 Task: Assign in the project BackTech the issue 'Develop a new tool for automated testing of web application database performance and scalability' to the sprint 'Feature Testing Sprint'. Assign in the project BackTech the issue 'Upgrade the content management and versioning mechanisms of a web application to improve content management and version control' to the sprint 'Feature Testing Sprint'. Assign in the project BackTech the issue 'Create a new online platform for online meditation and mindfulness courses with advanced guided meditation and stress reduction features.' to the sprint 'Feature Testing Sprint'. Assign in the project BackTech the issue 'Implement a new cloud-based asset management system for a company with advanced asset tracking and maintenance features' to the sprint 'Feature Testing Sprint'
Action: Mouse moved to (221, 68)
Screenshot: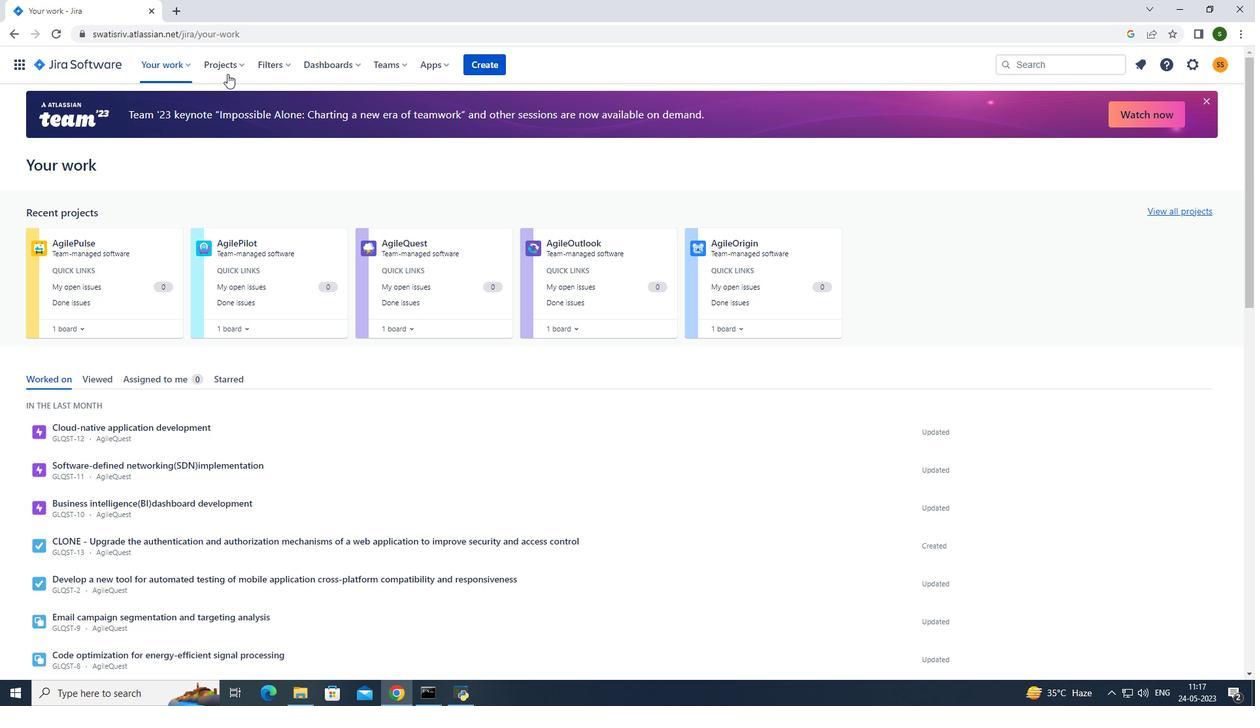 
Action: Mouse pressed left at (221, 68)
Screenshot: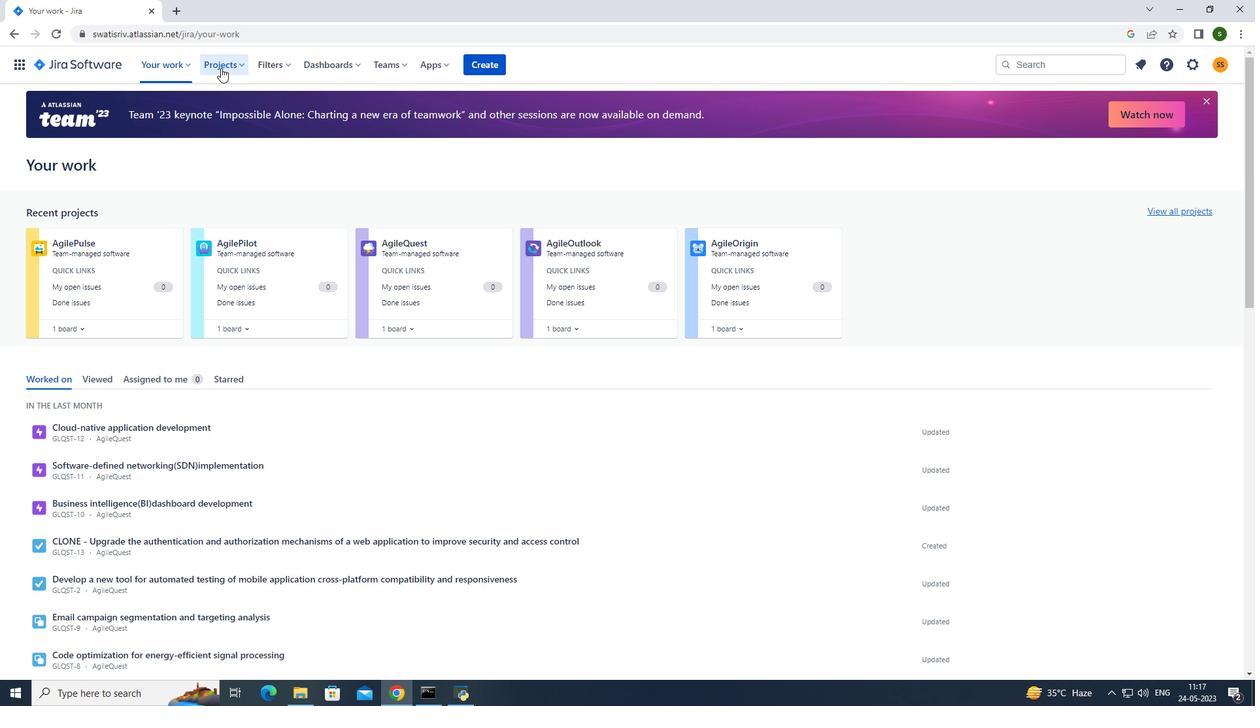 
Action: Mouse moved to (268, 116)
Screenshot: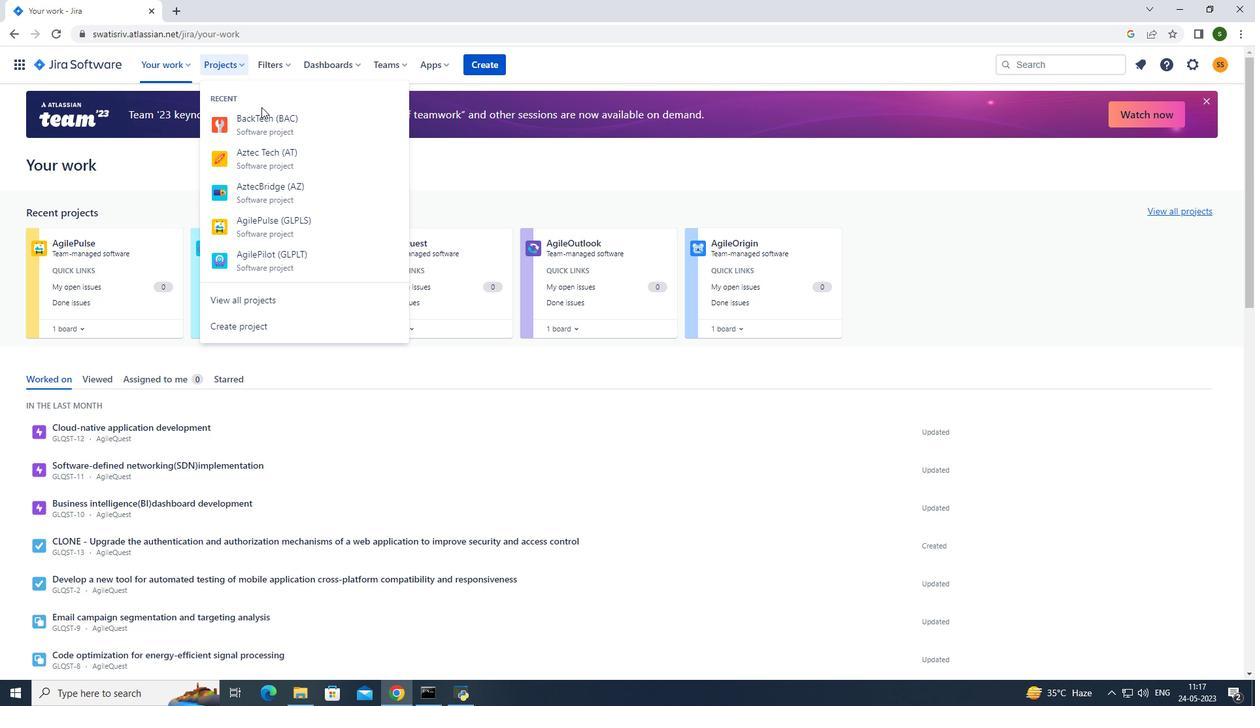 
Action: Mouse pressed left at (268, 116)
Screenshot: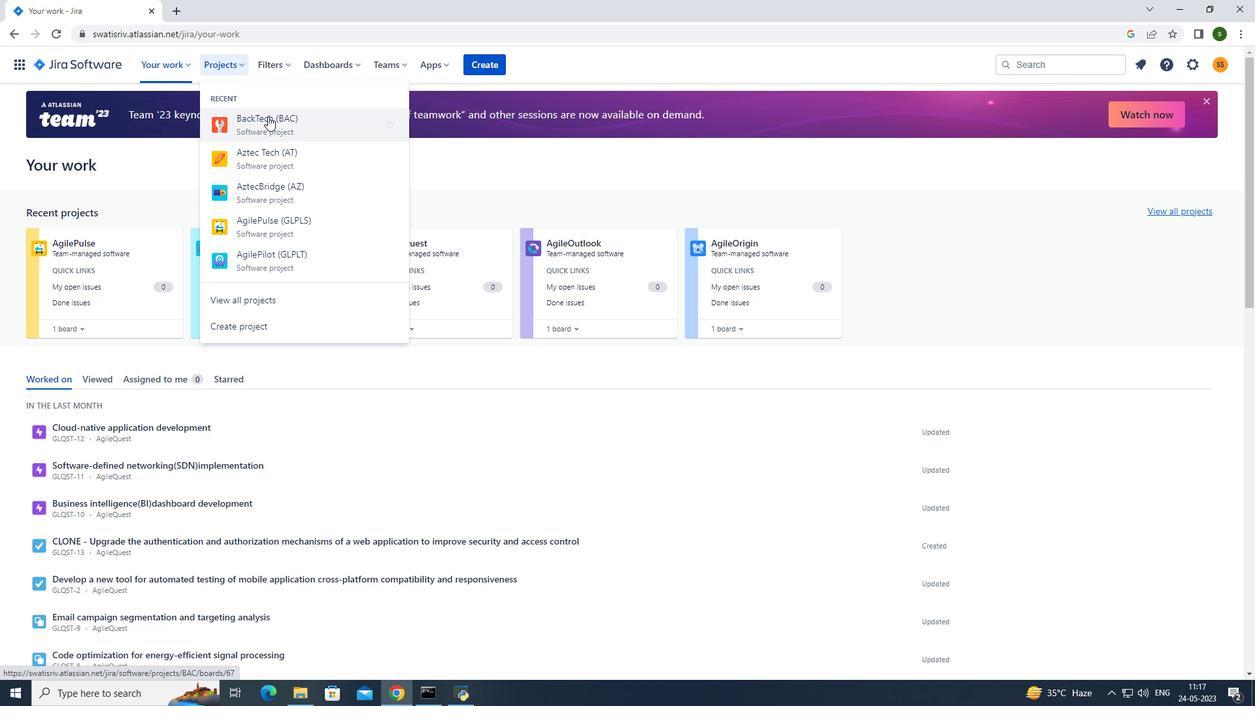 
Action: Mouse moved to (284, 446)
Screenshot: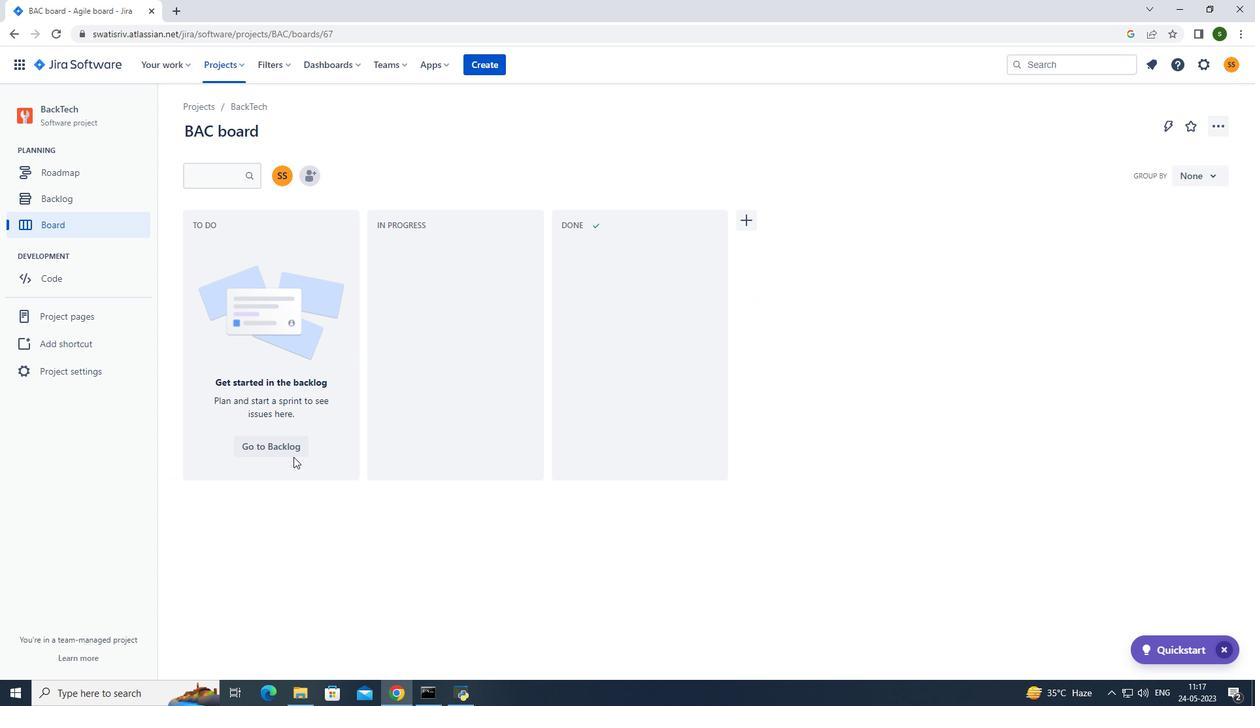 
Action: Mouse pressed left at (284, 446)
Screenshot: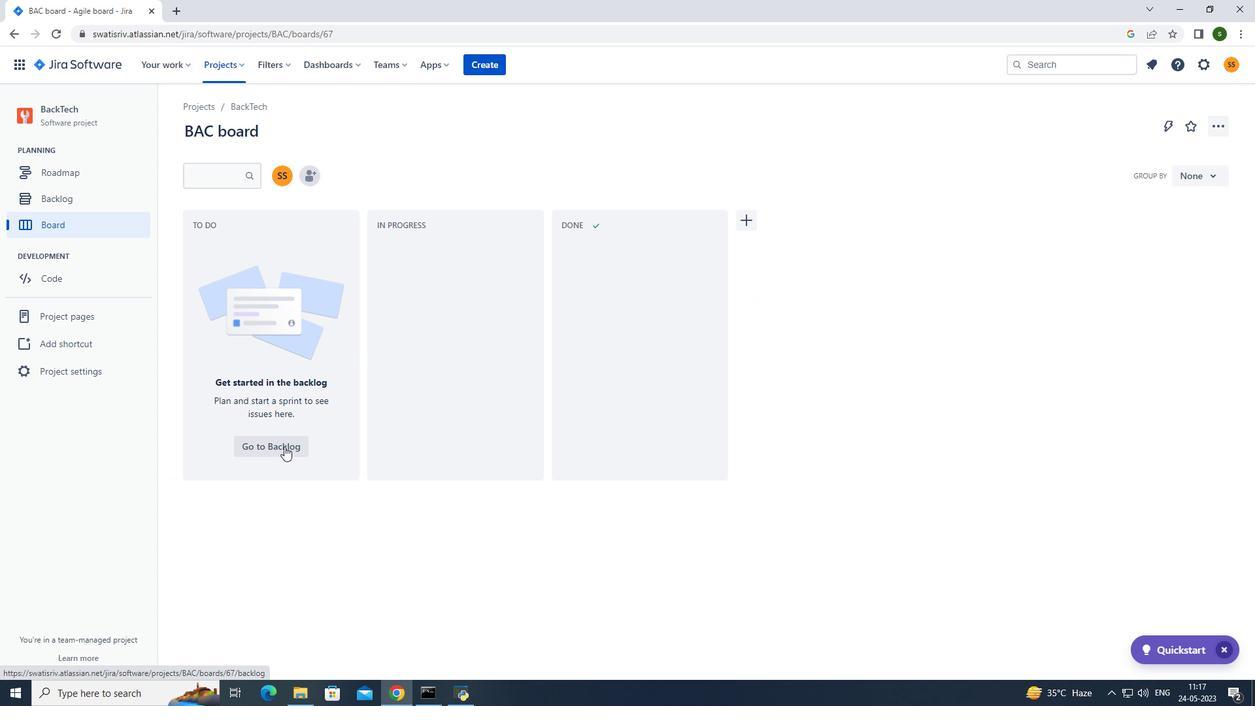 
Action: Mouse moved to (814, 453)
Screenshot: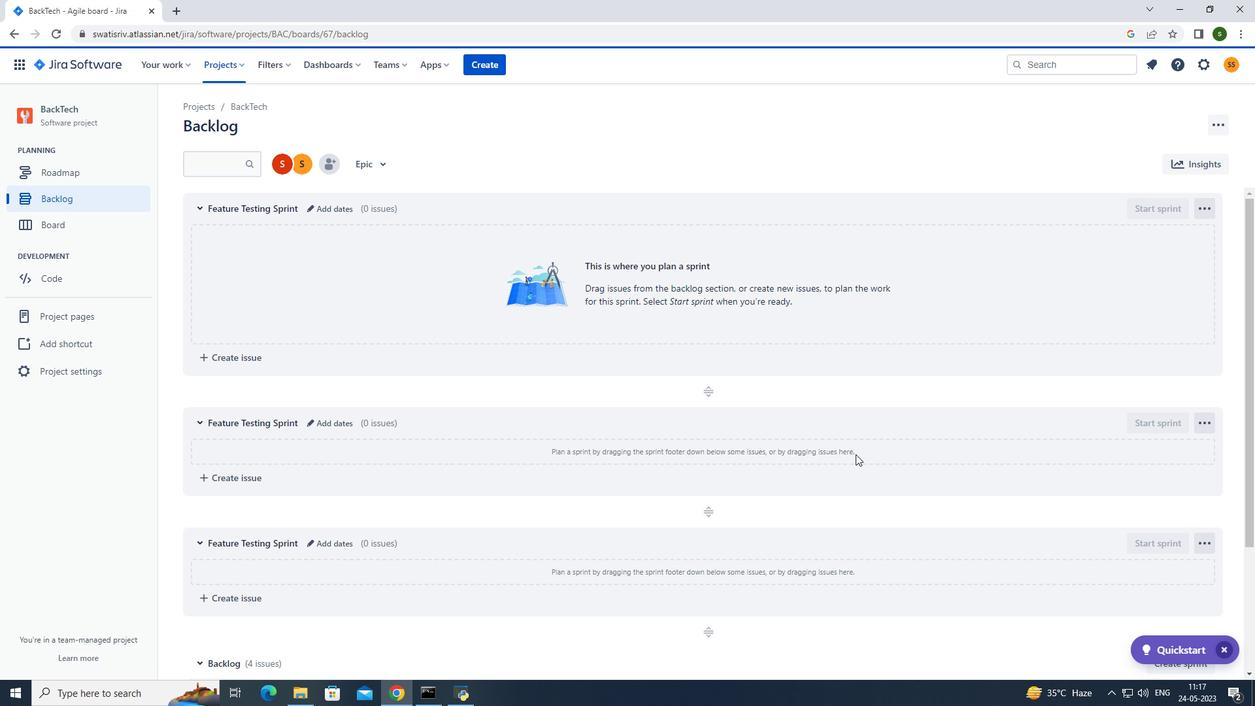 
Action: Mouse scrolled (814, 452) with delta (0, 0)
Screenshot: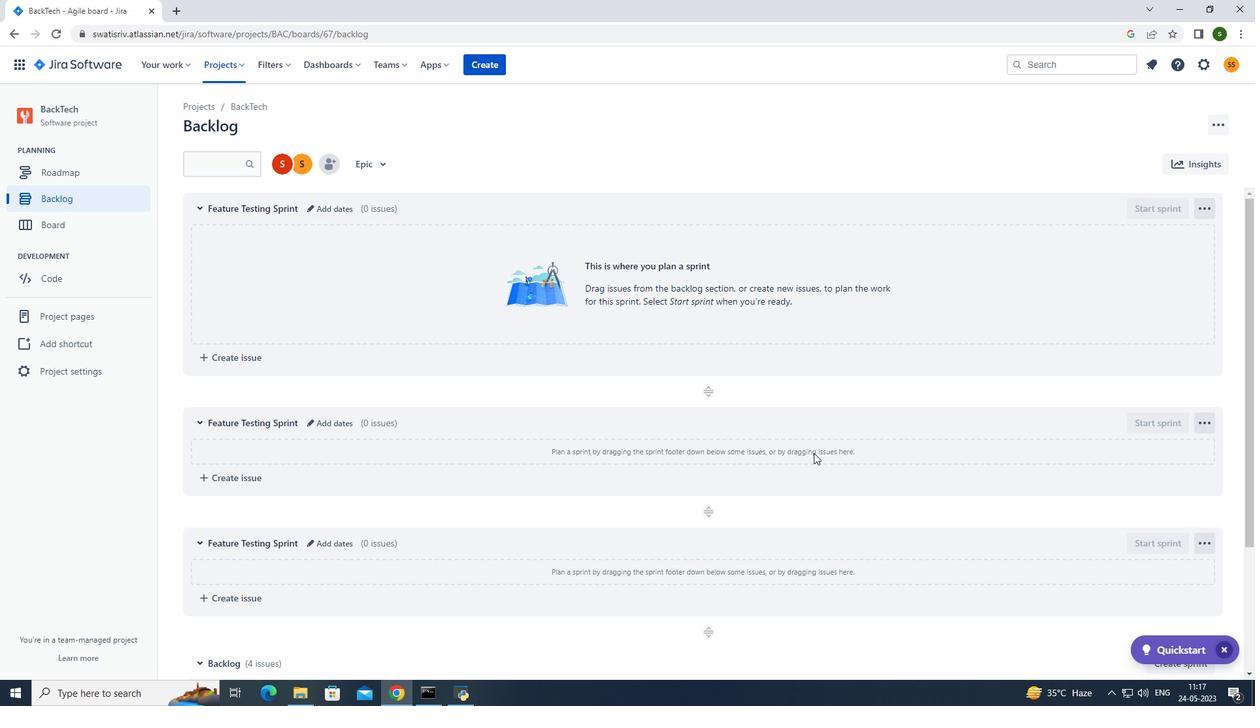 
Action: Mouse scrolled (814, 452) with delta (0, 0)
Screenshot: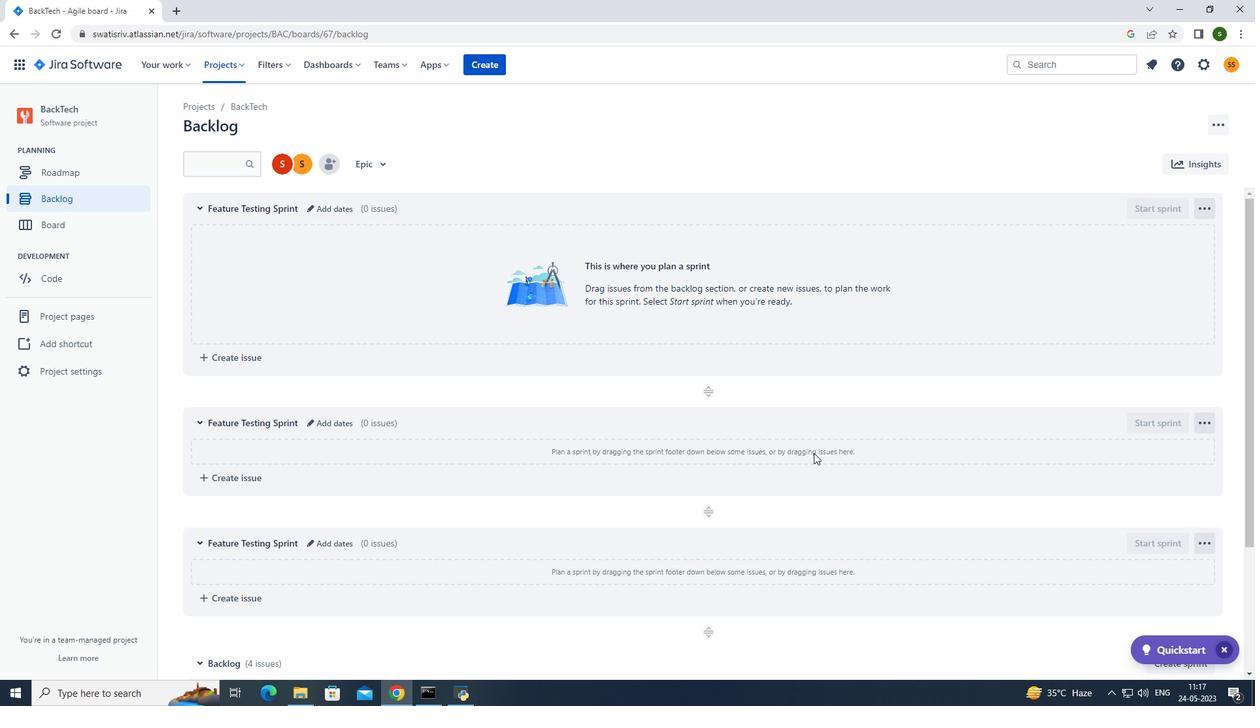 
Action: Mouse scrolled (814, 452) with delta (0, 0)
Screenshot: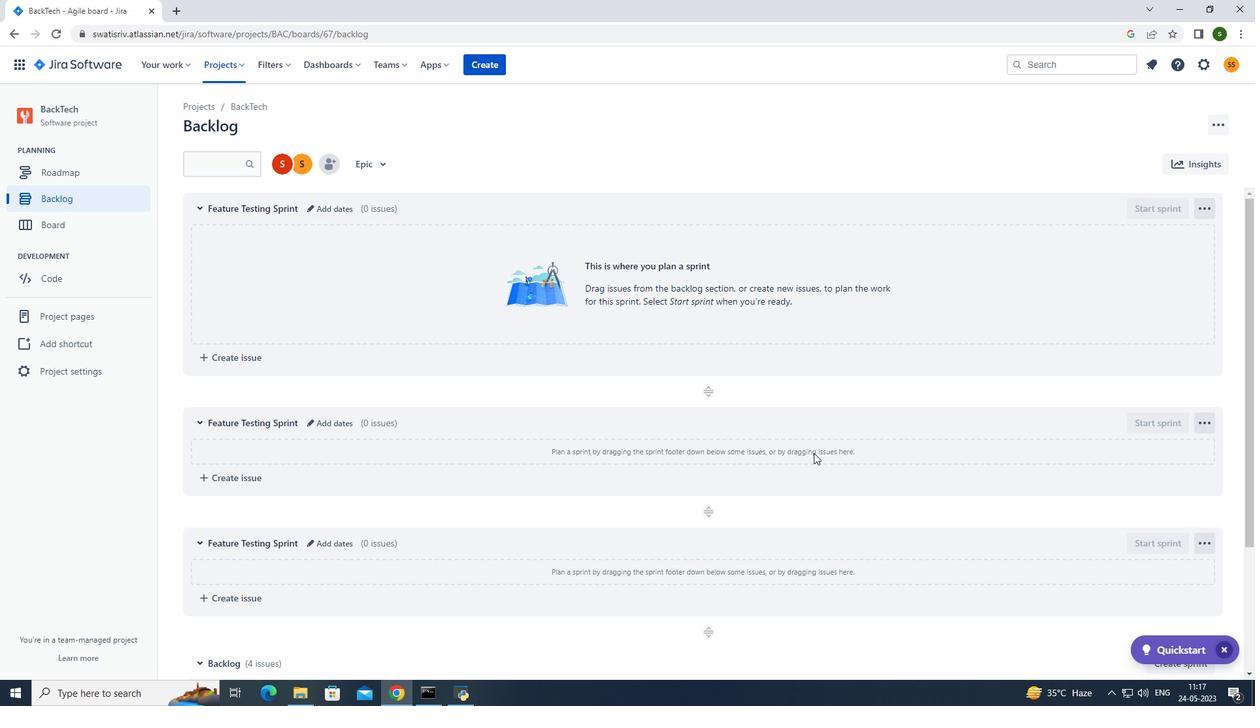 
Action: Mouse scrolled (814, 452) with delta (0, 0)
Screenshot: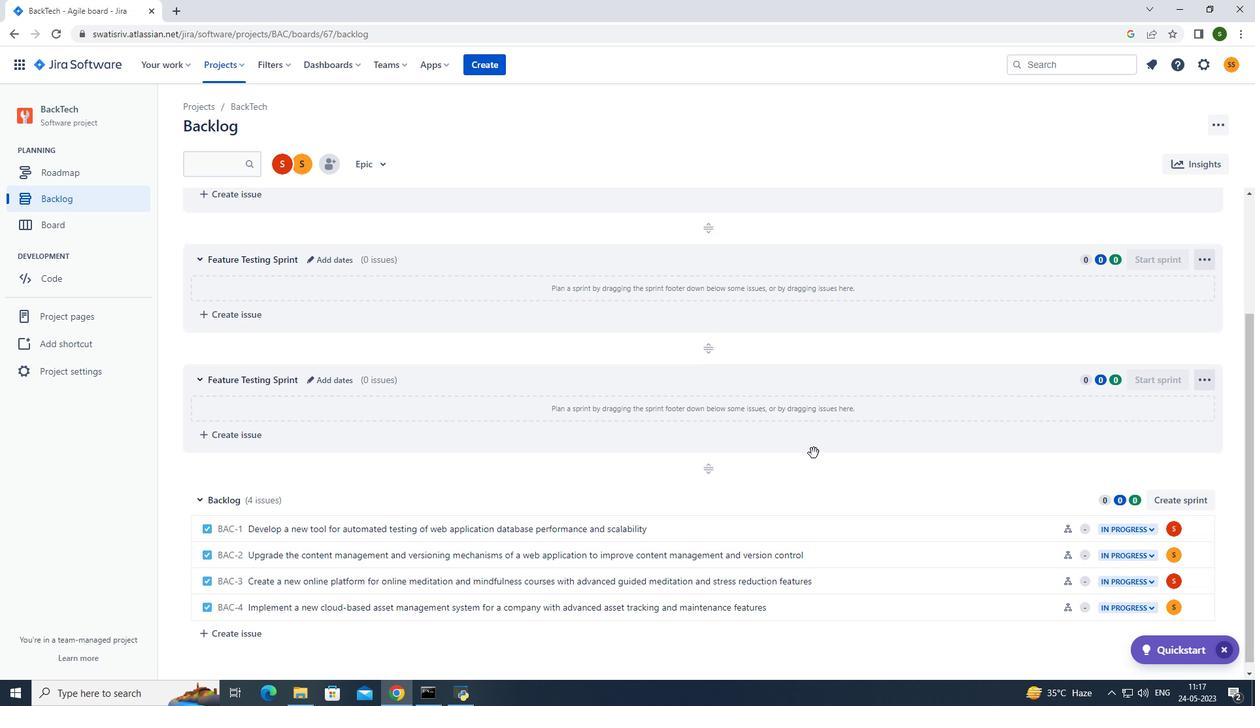 
Action: Mouse scrolled (814, 452) with delta (0, 0)
Screenshot: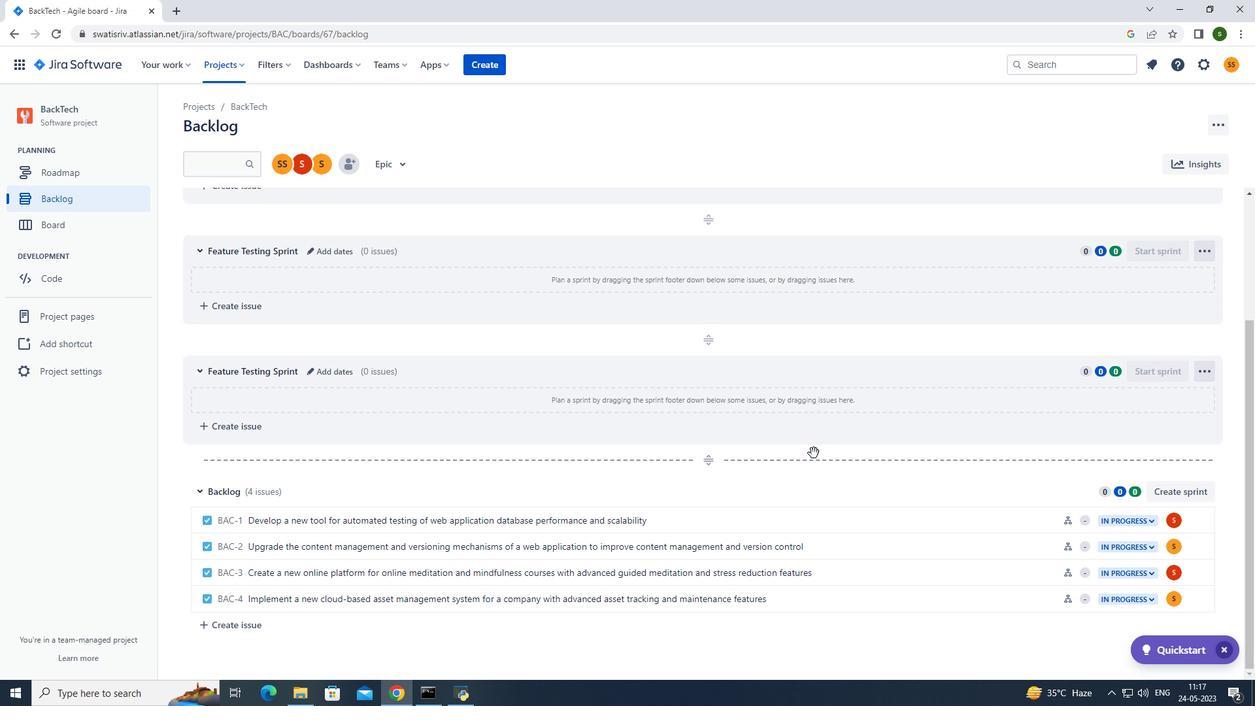 
Action: Mouse moved to (1194, 514)
Screenshot: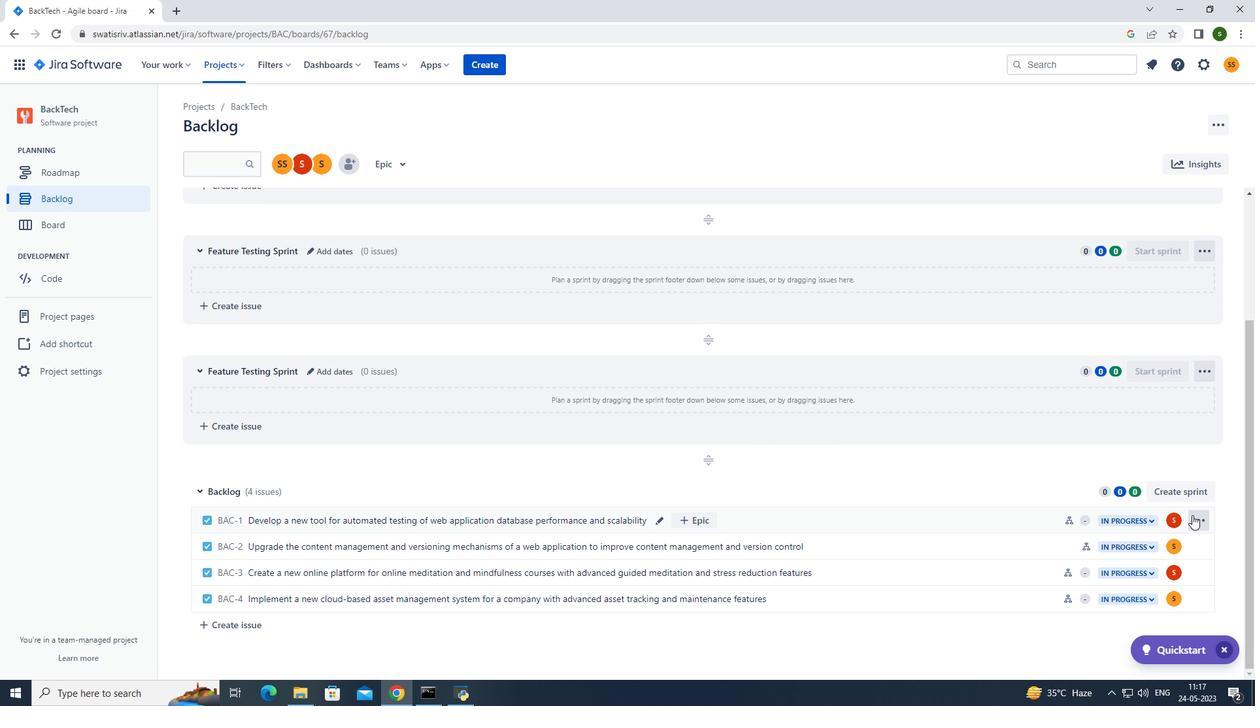 
Action: Mouse pressed left at (1194, 514)
Screenshot: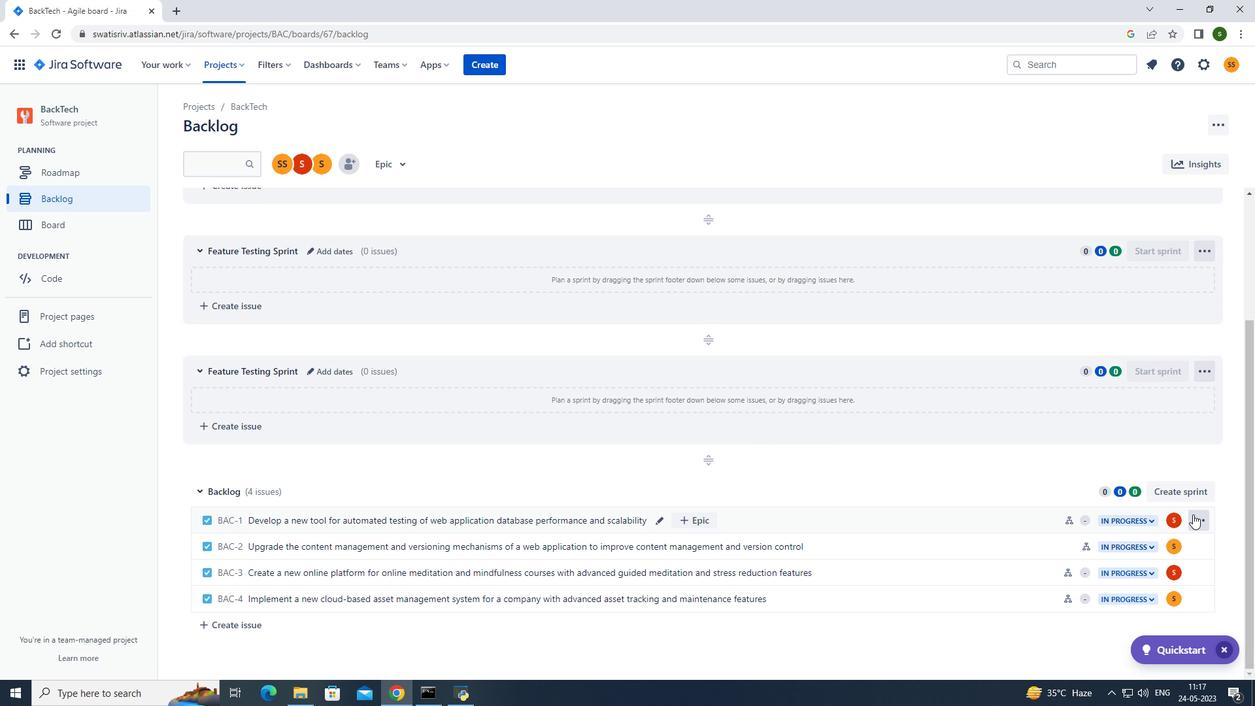 
Action: Mouse moved to (1150, 406)
Screenshot: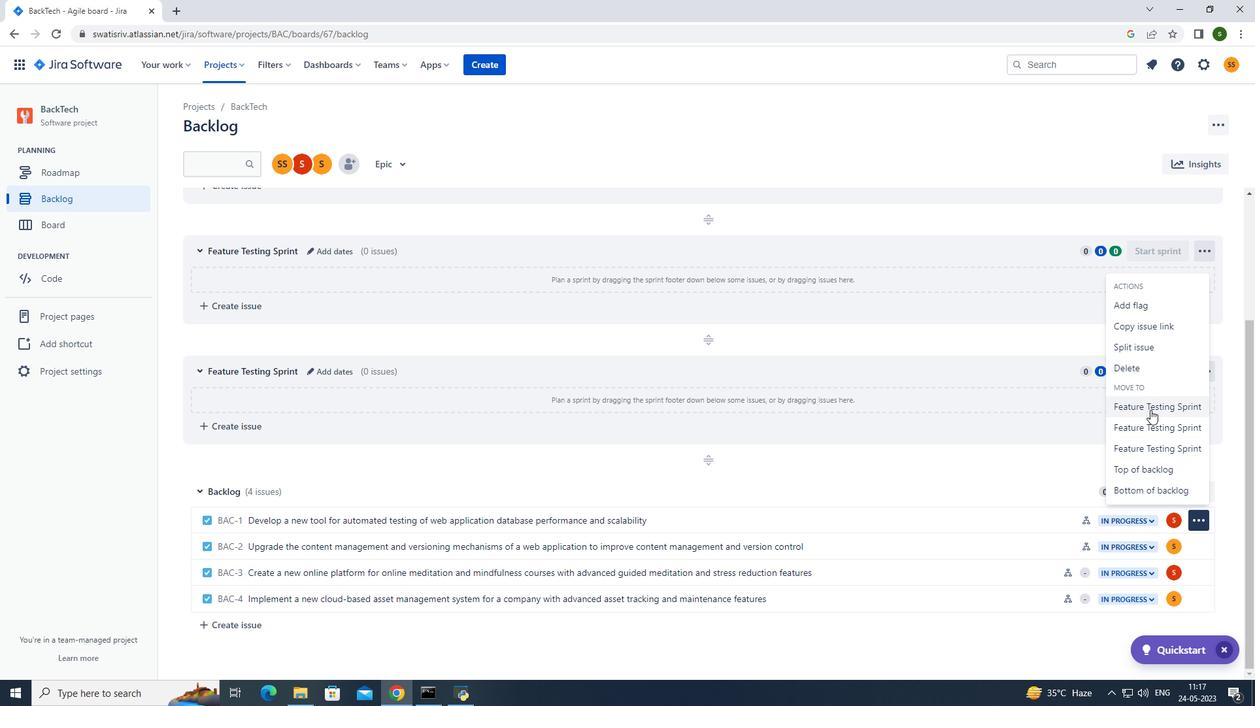 
Action: Mouse pressed left at (1150, 406)
Screenshot: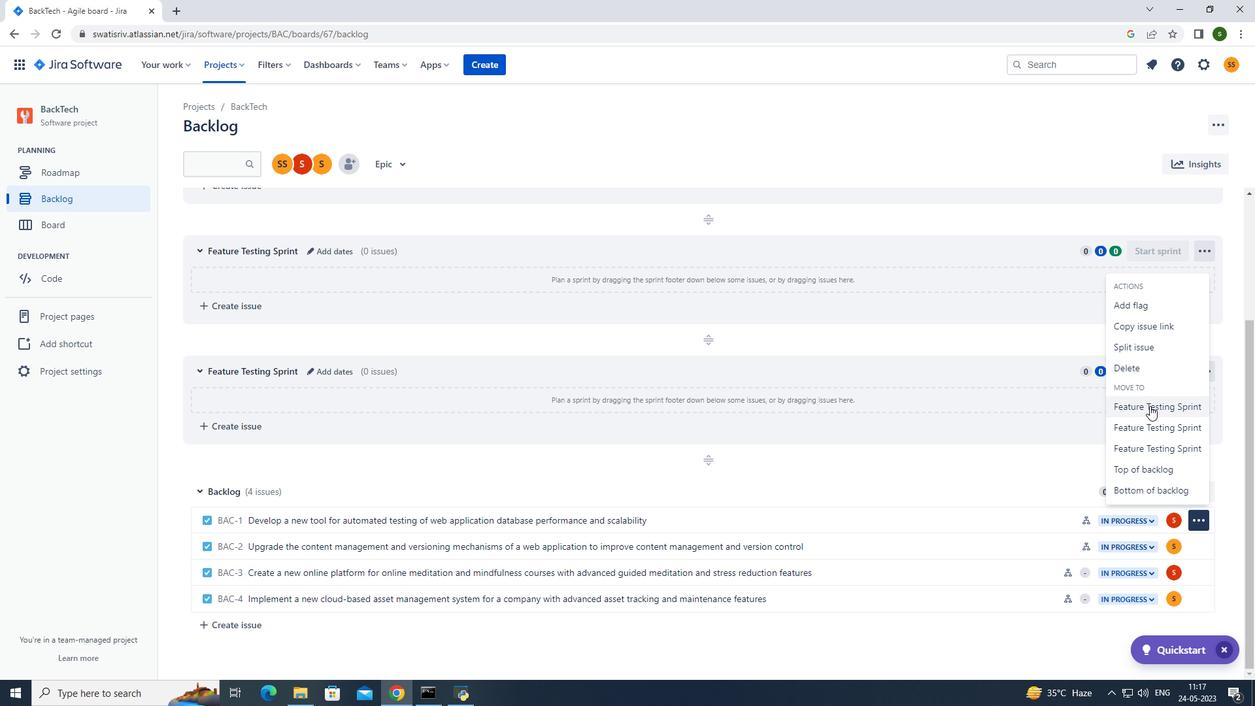 
Action: Mouse moved to (217, 64)
Screenshot: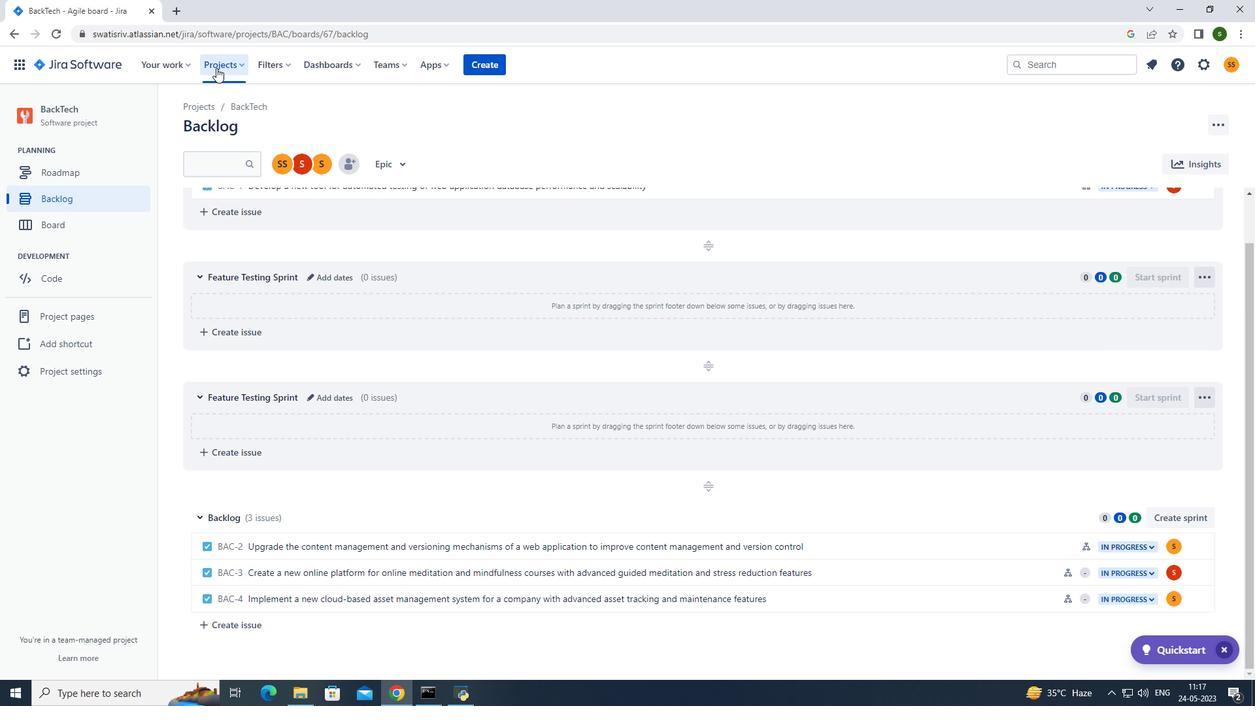 
Action: Mouse pressed left at (217, 64)
Screenshot: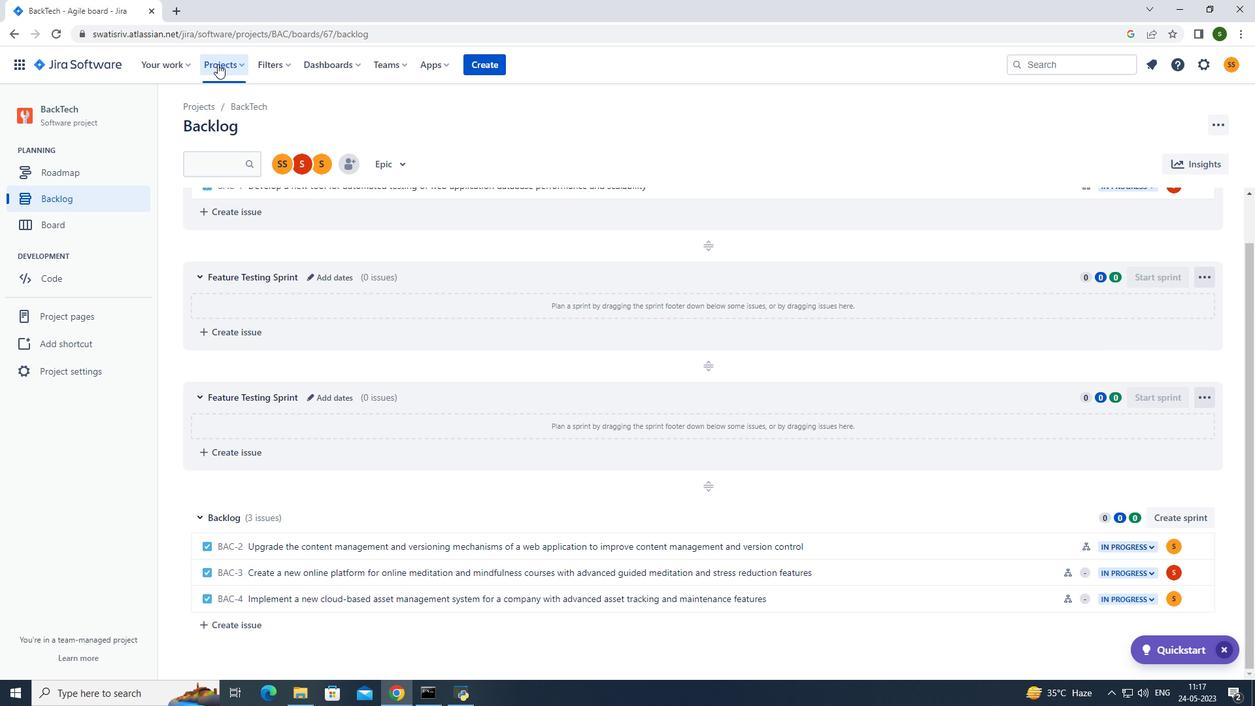 
Action: Mouse moved to (258, 118)
Screenshot: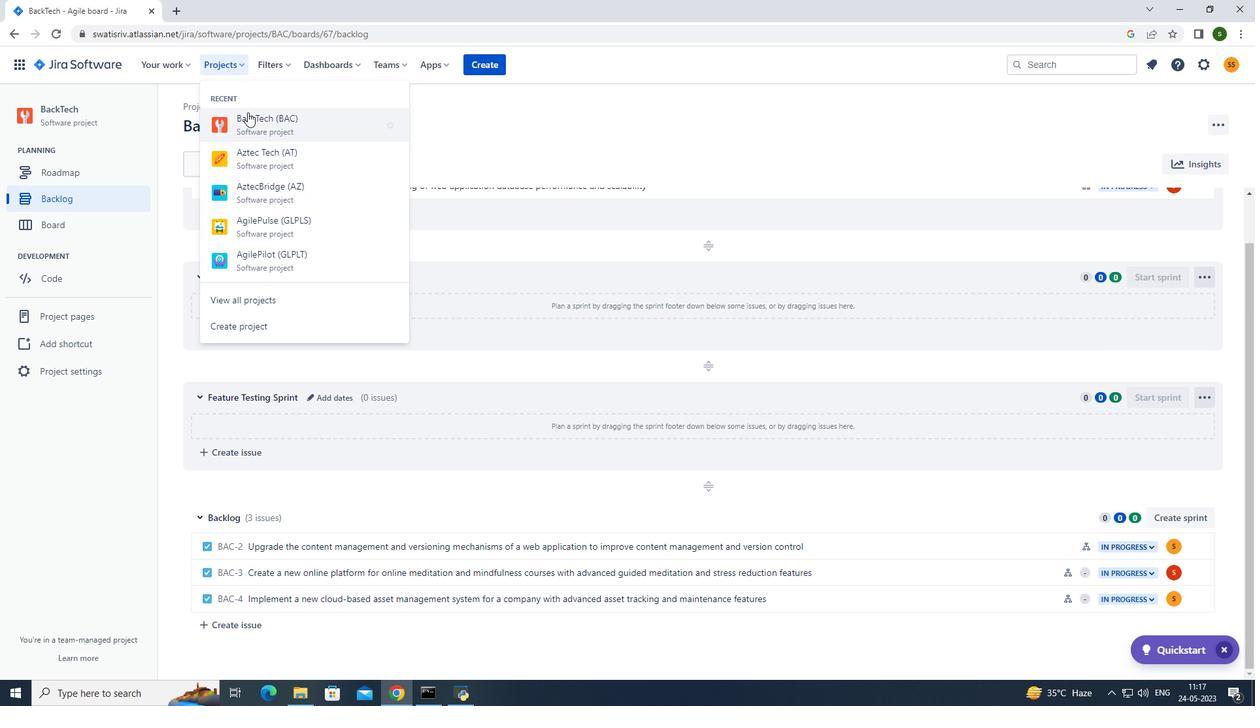 
Action: Mouse pressed left at (258, 118)
Screenshot: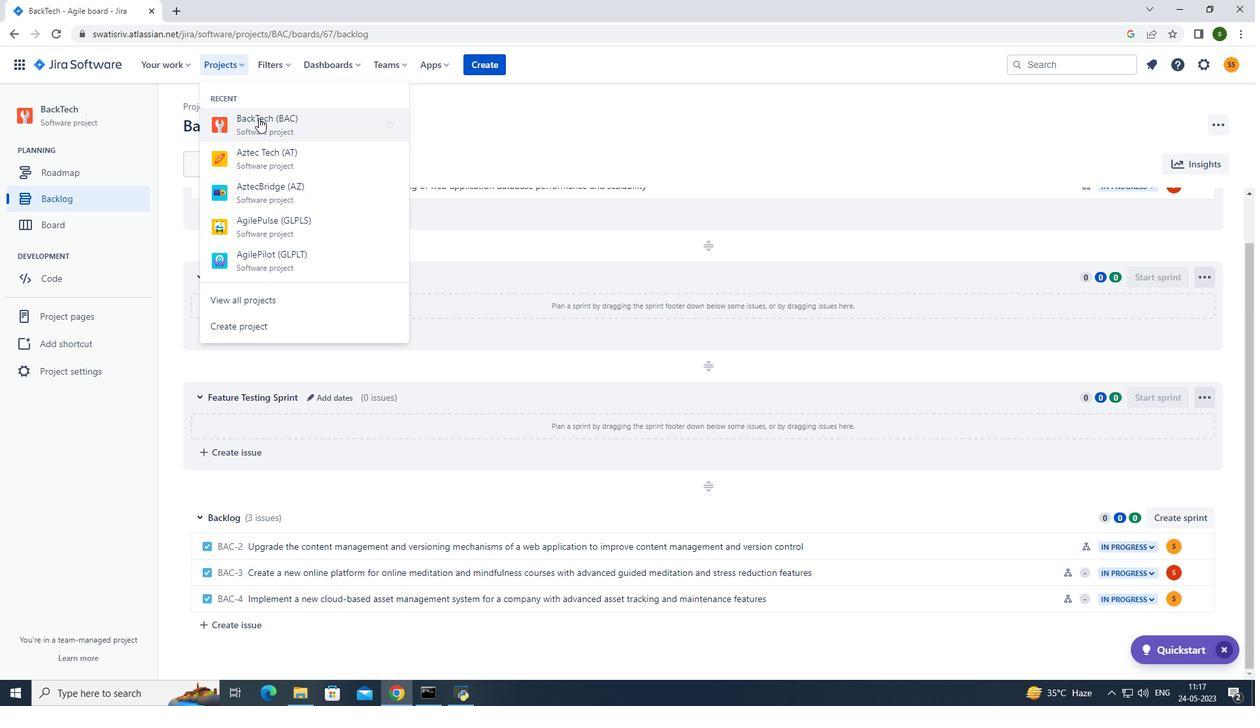 
Action: Mouse moved to (286, 441)
Screenshot: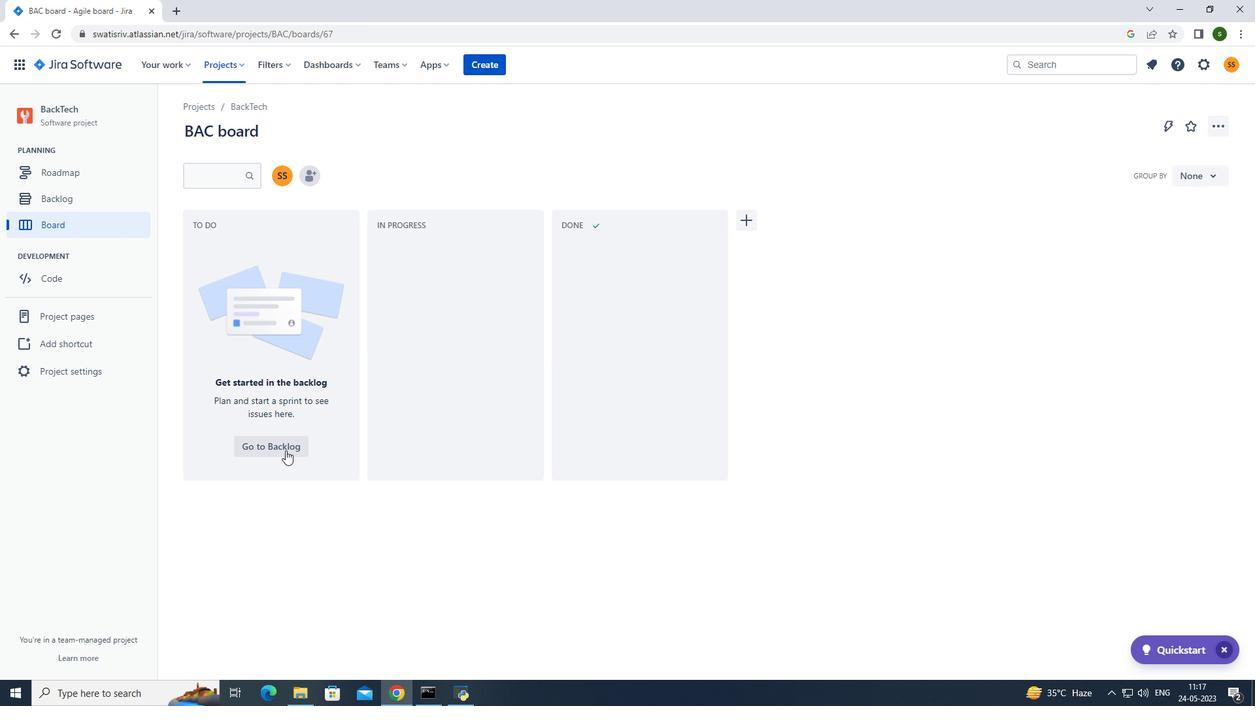 
Action: Mouse pressed left at (286, 441)
Screenshot: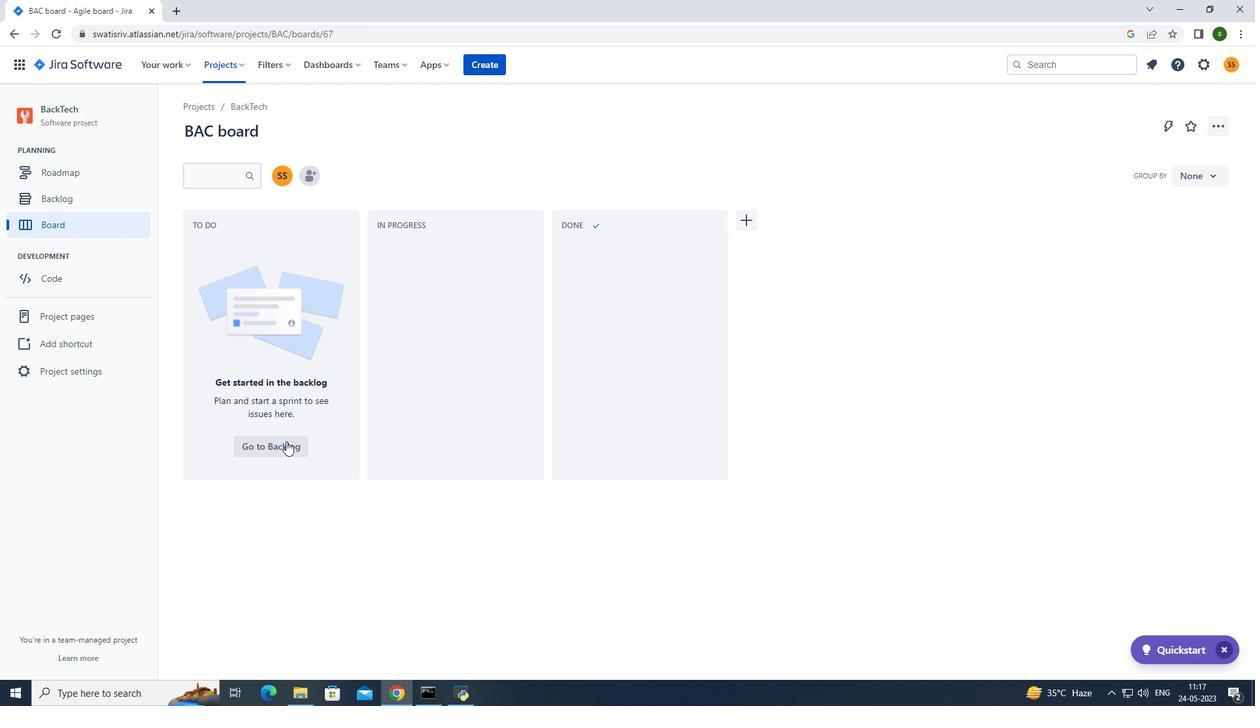 
Action: Mouse moved to (915, 426)
Screenshot: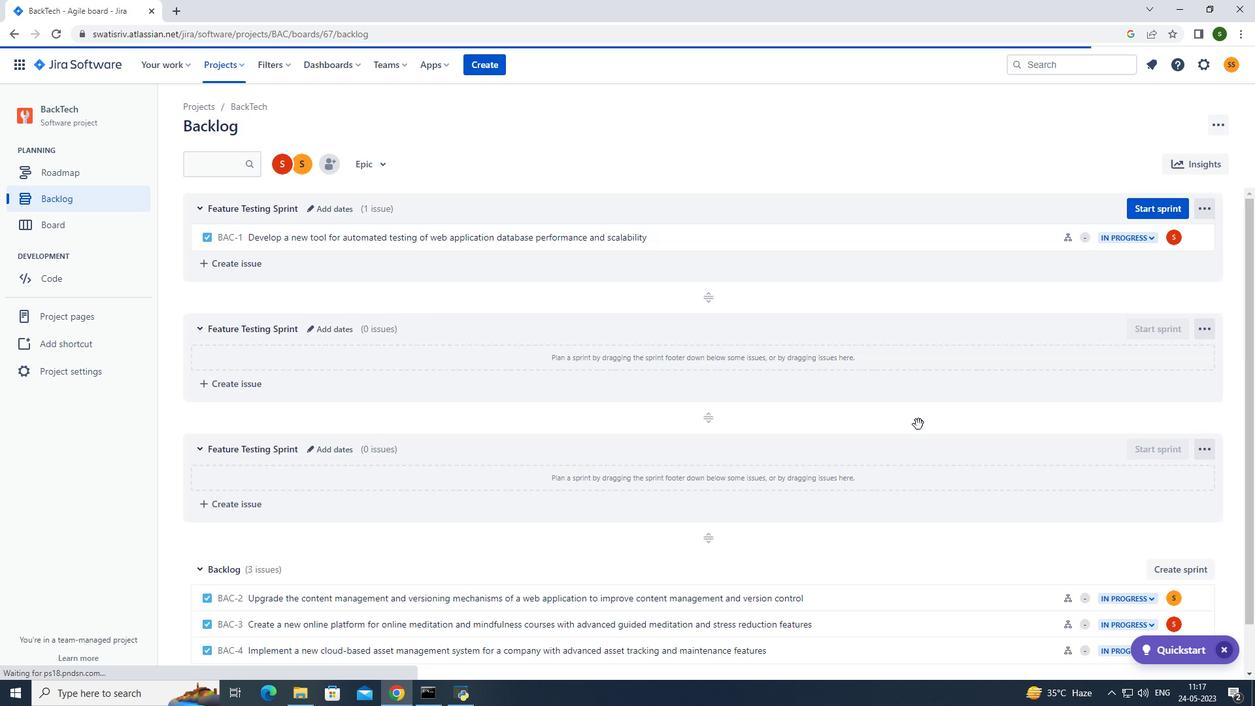 
Action: Mouse scrolled (915, 425) with delta (0, 0)
Screenshot: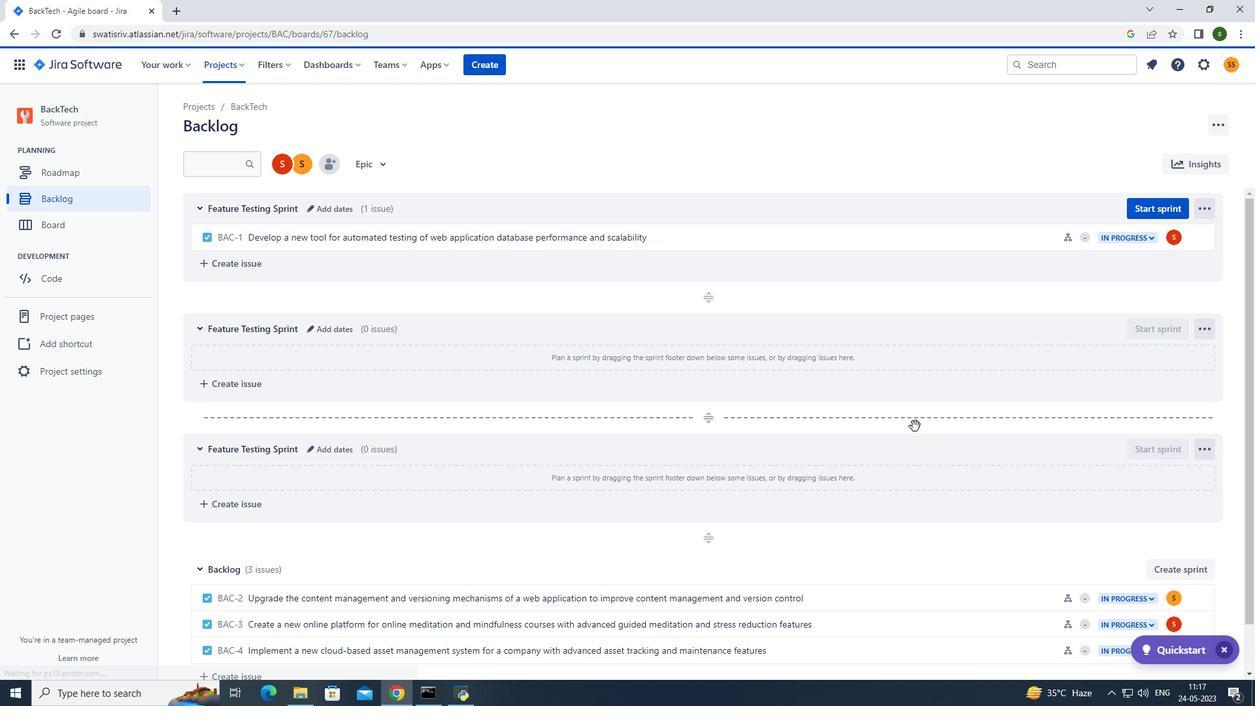 
Action: Mouse scrolled (915, 425) with delta (0, 0)
Screenshot: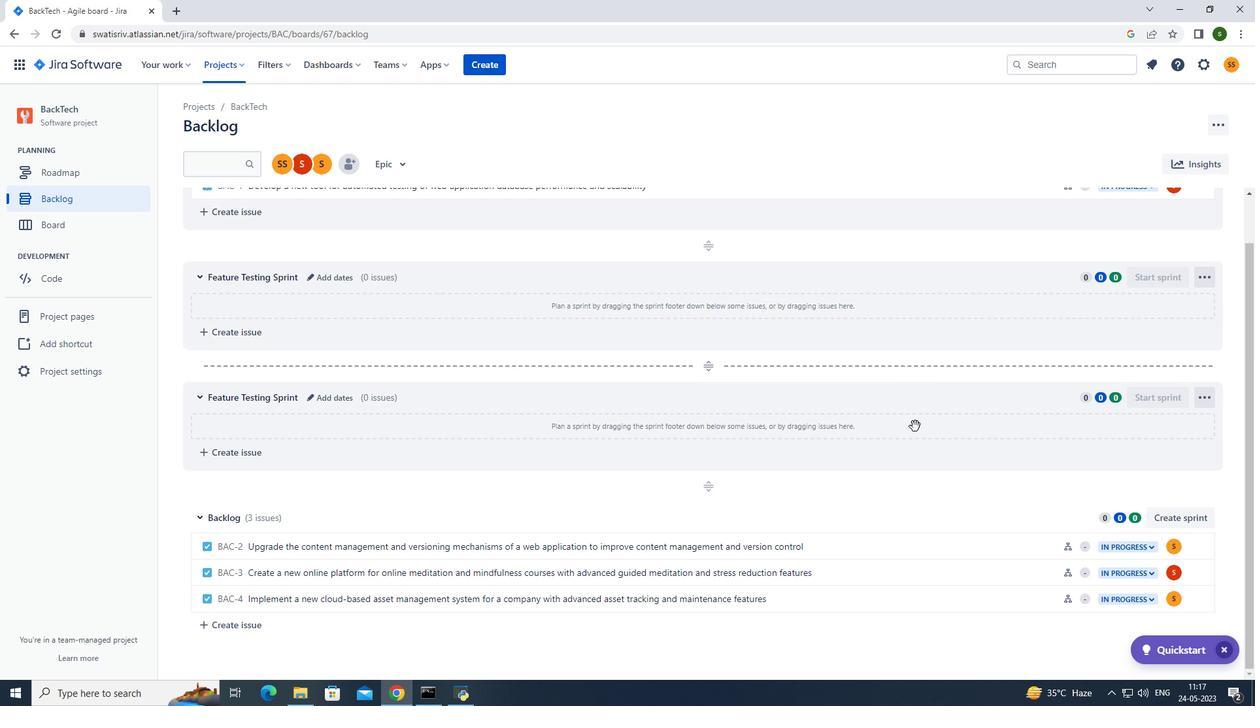 
Action: Mouse moved to (914, 426)
Screenshot: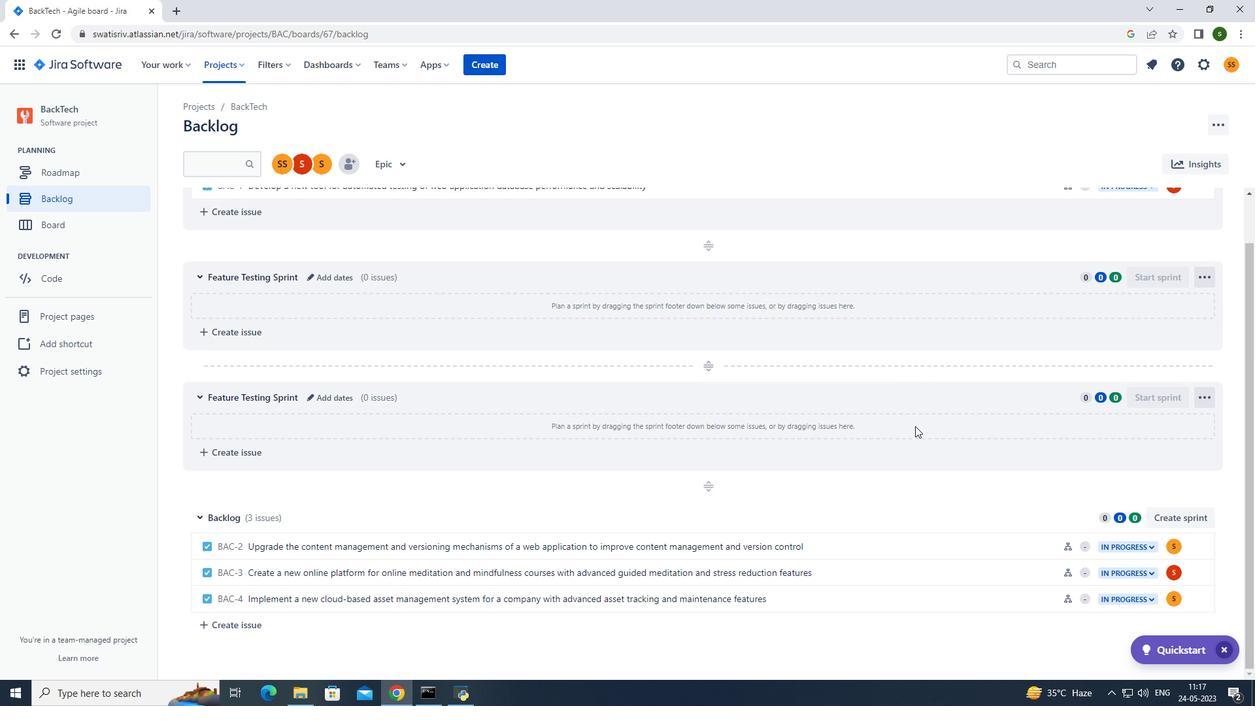 
Action: Mouse scrolled (914, 425) with delta (0, 0)
Screenshot: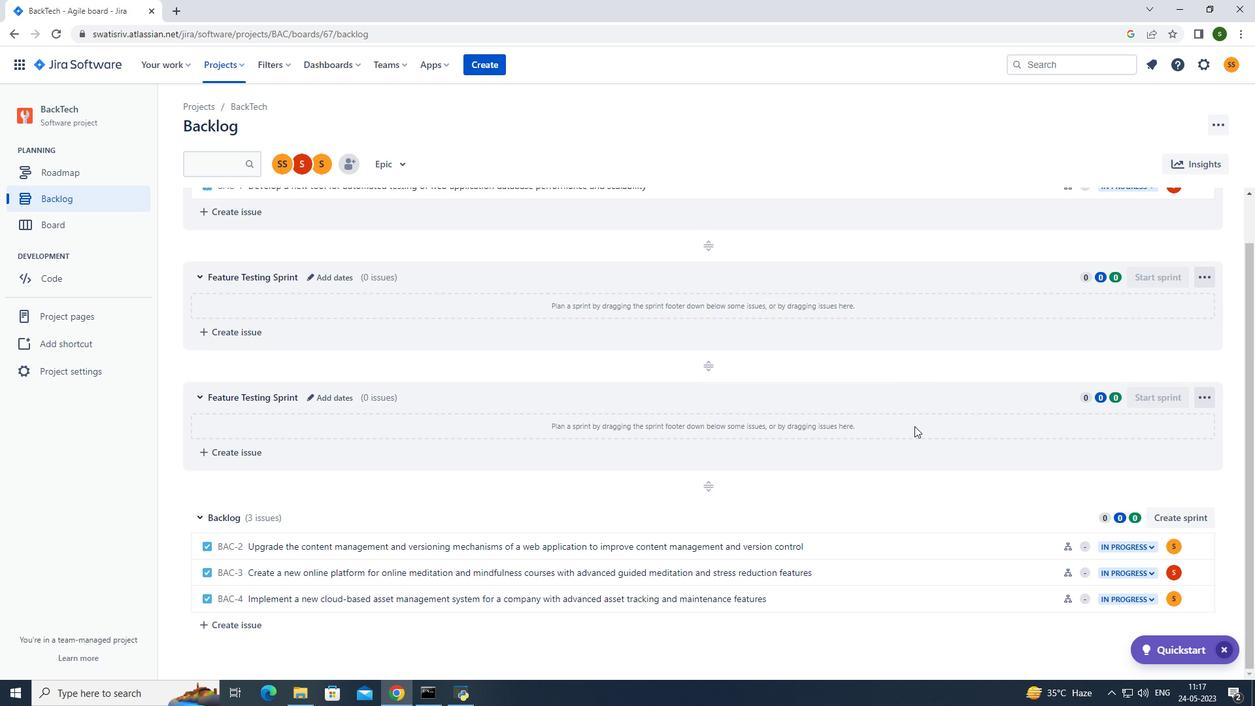
Action: Mouse moved to (1195, 543)
Screenshot: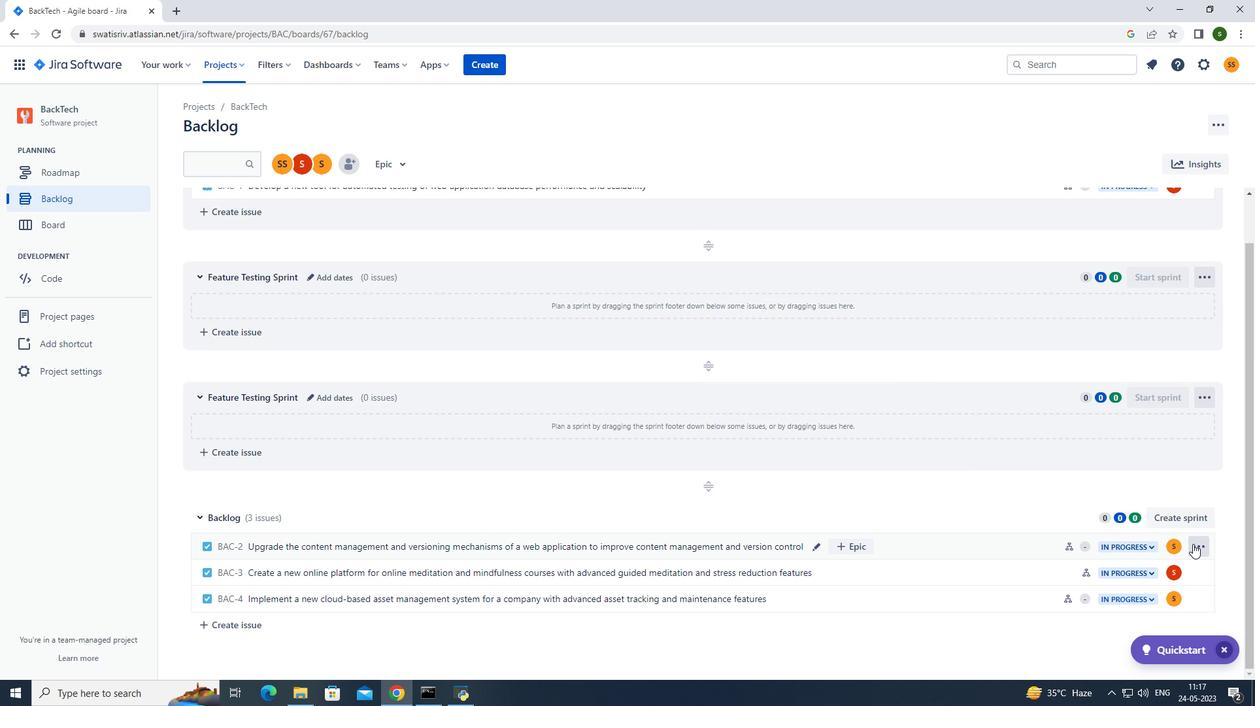 
Action: Mouse pressed left at (1195, 543)
Screenshot: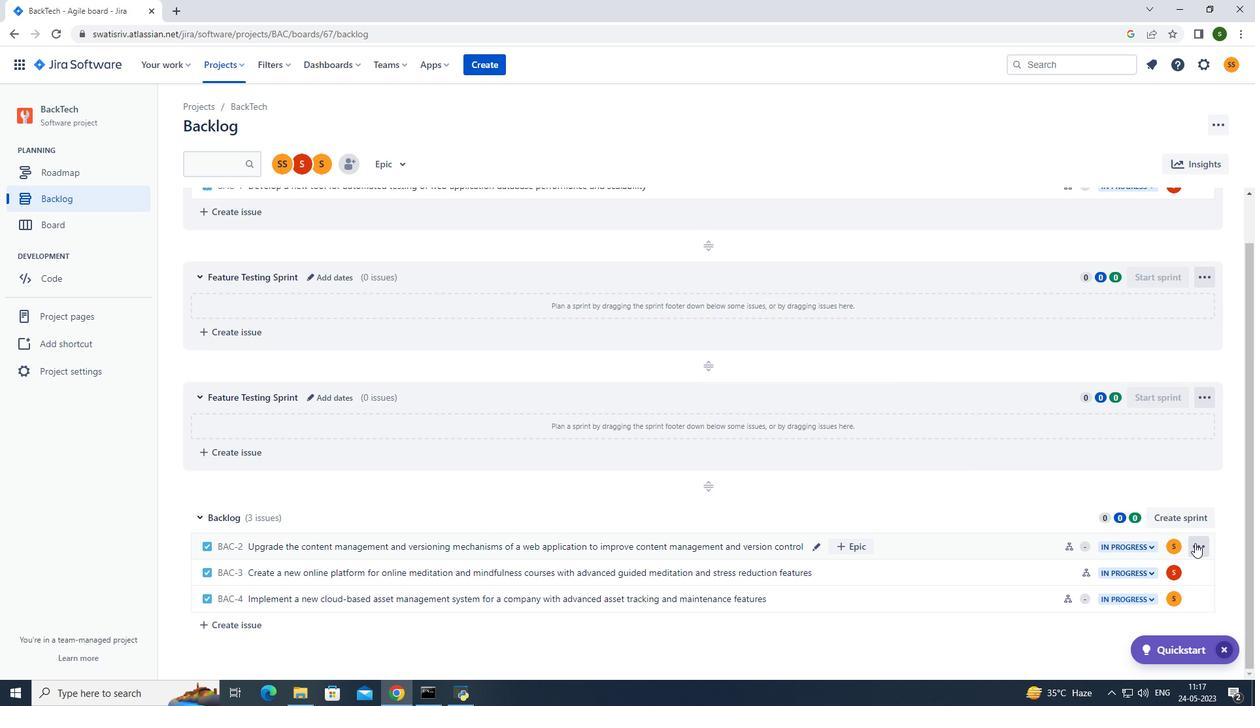 
Action: Mouse moved to (1163, 459)
Screenshot: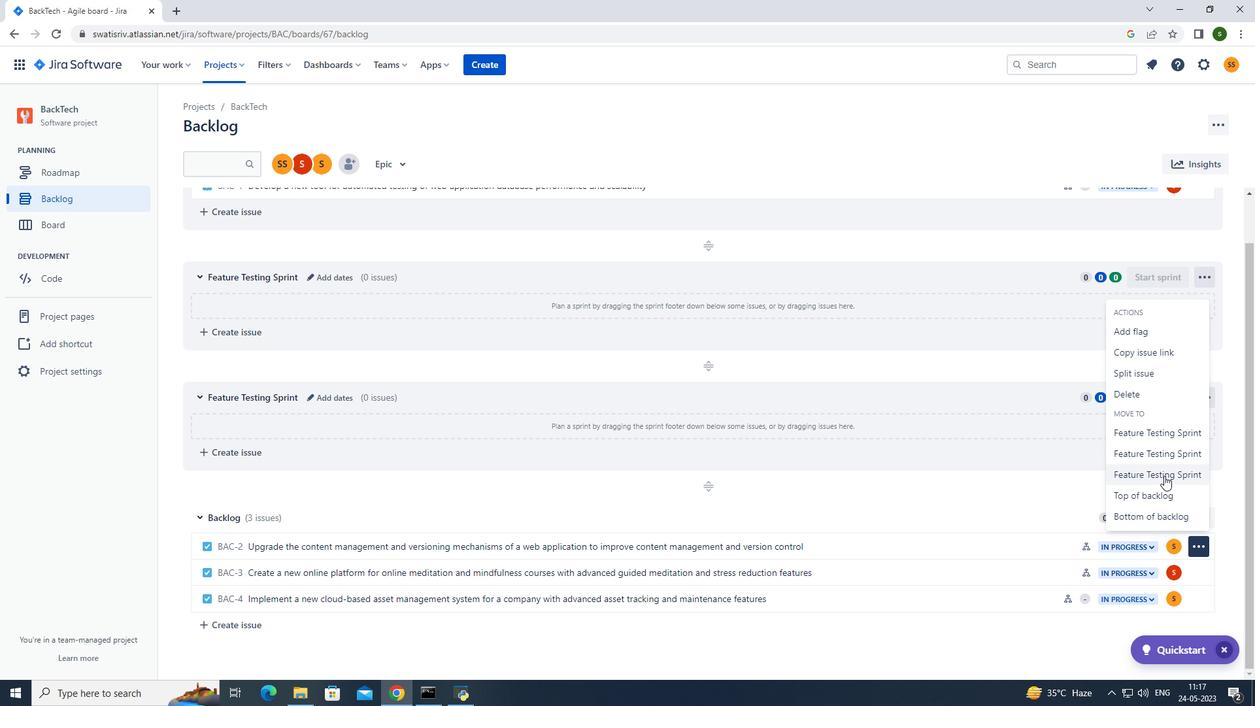 
Action: Mouse pressed left at (1163, 459)
Screenshot: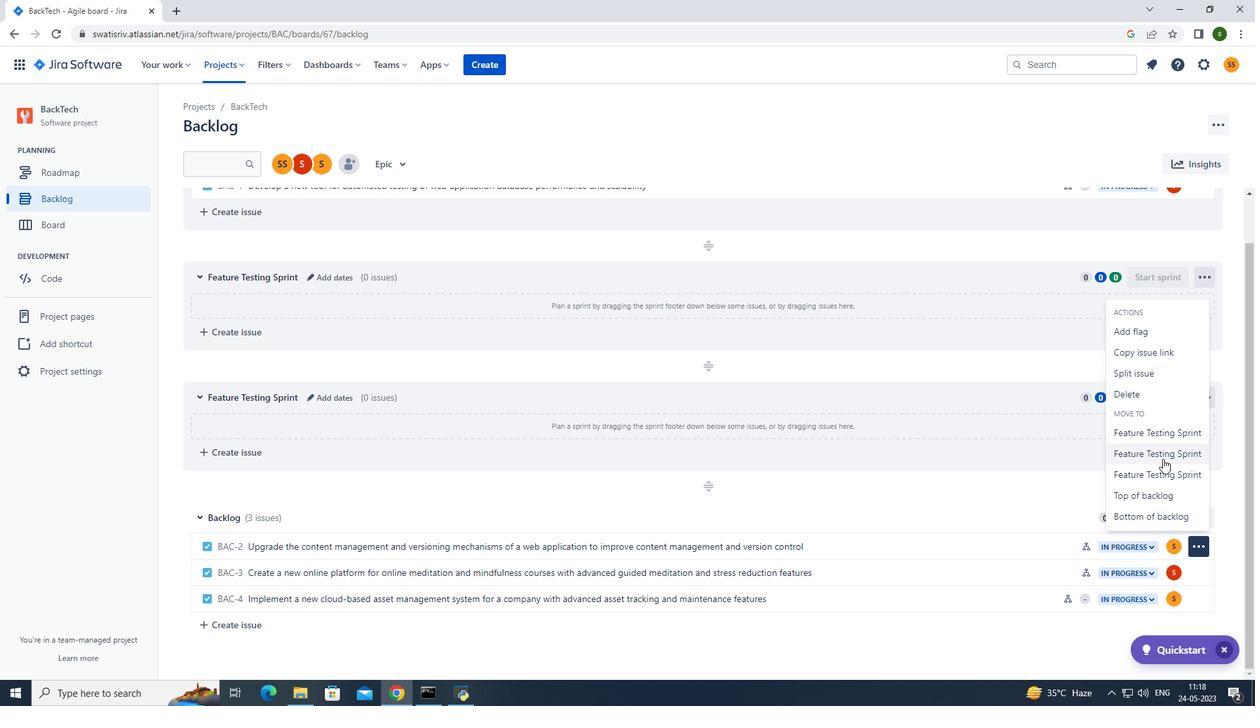 
Action: Mouse moved to (229, 63)
Screenshot: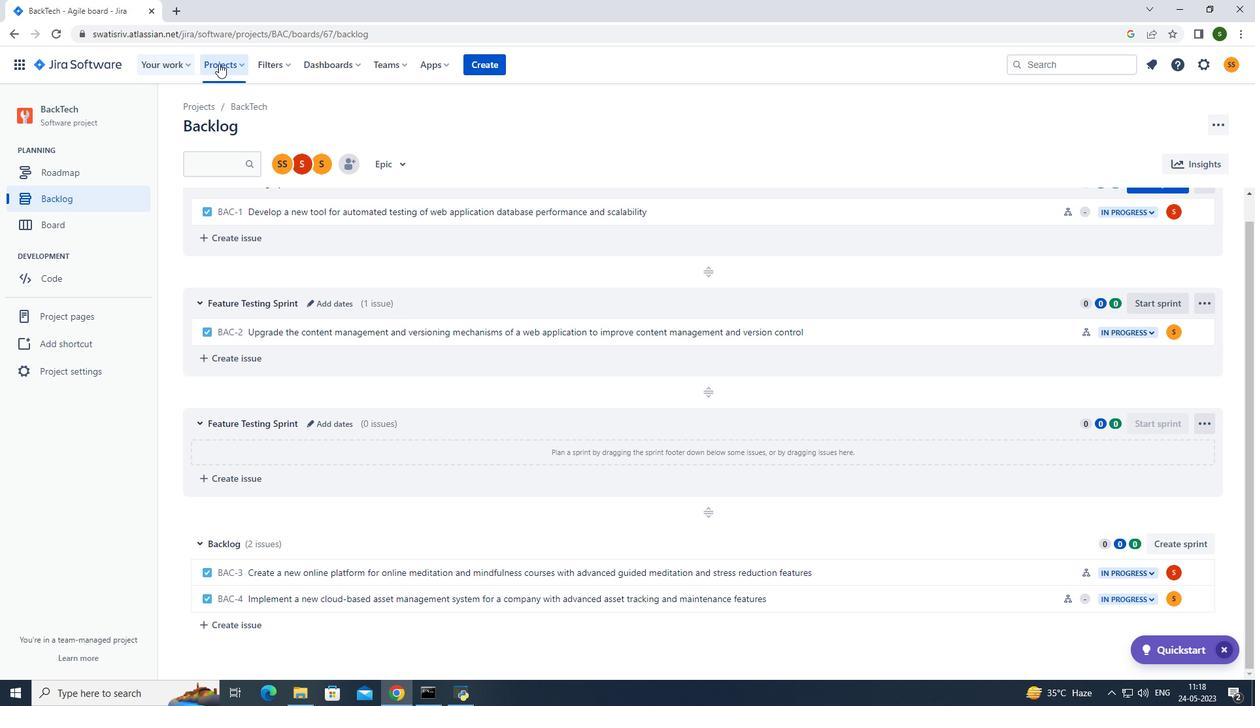 
Action: Mouse pressed left at (229, 63)
Screenshot: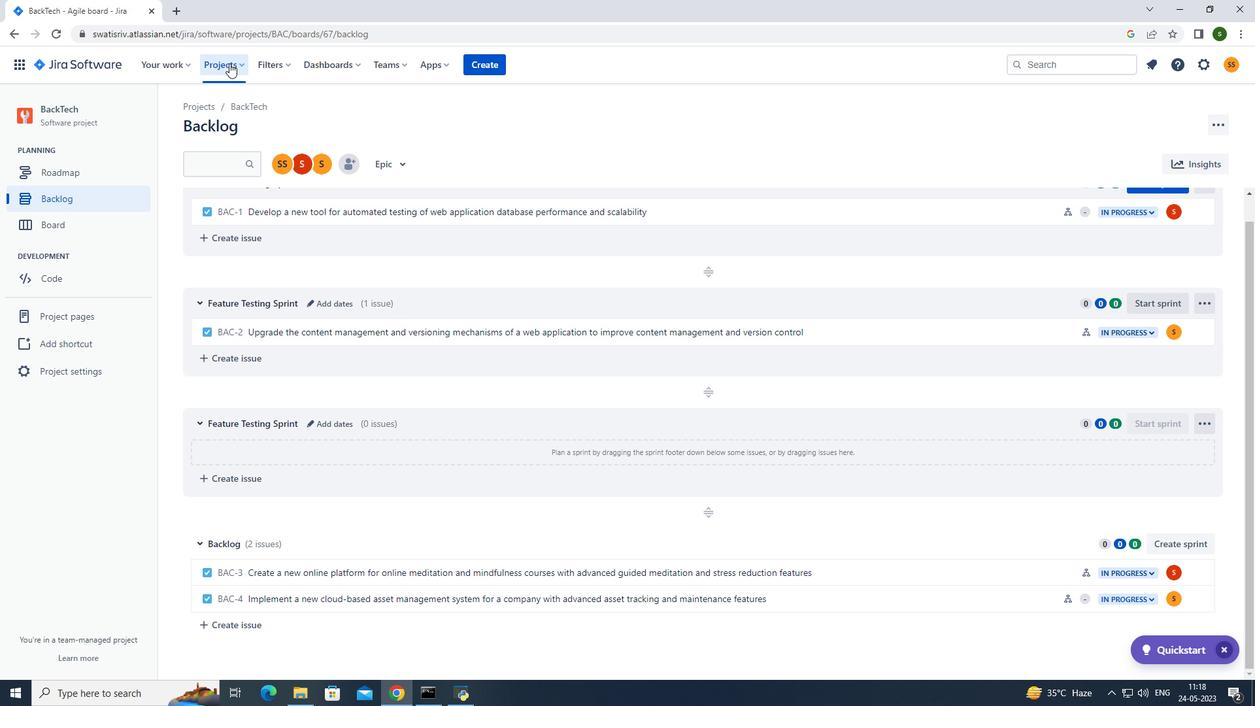 
Action: Mouse moved to (287, 118)
Screenshot: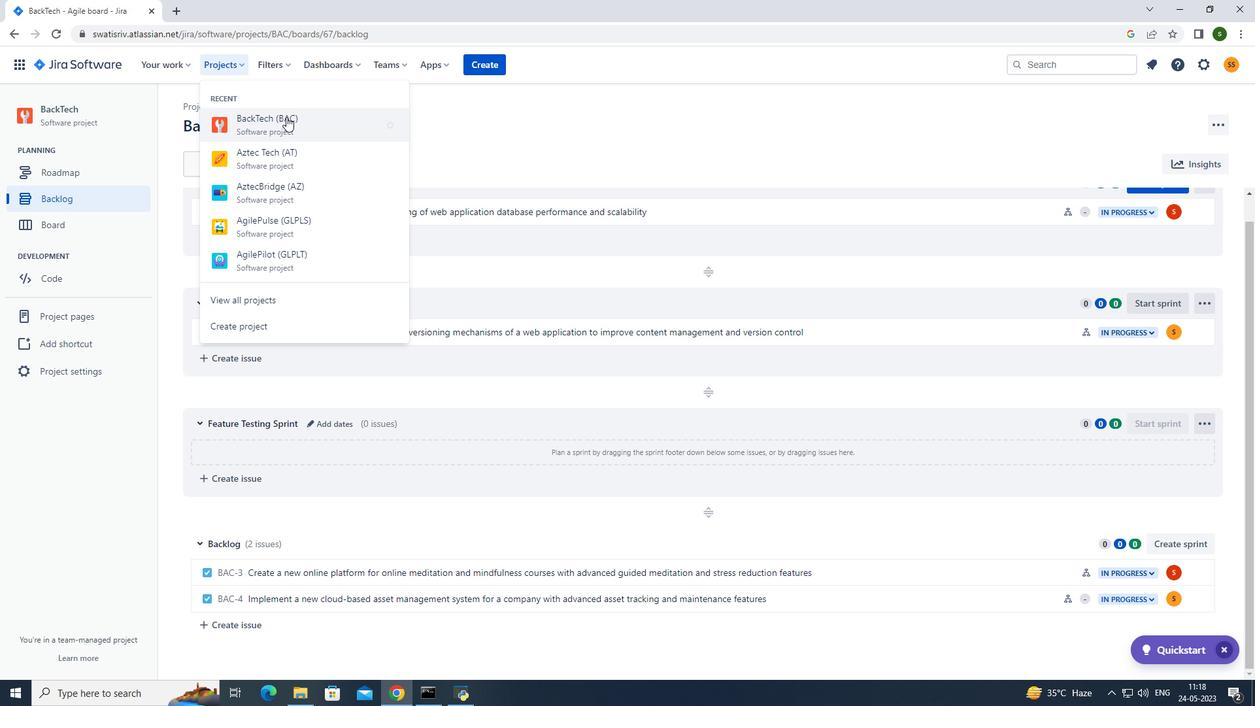 
Action: Mouse pressed left at (287, 118)
Screenshot: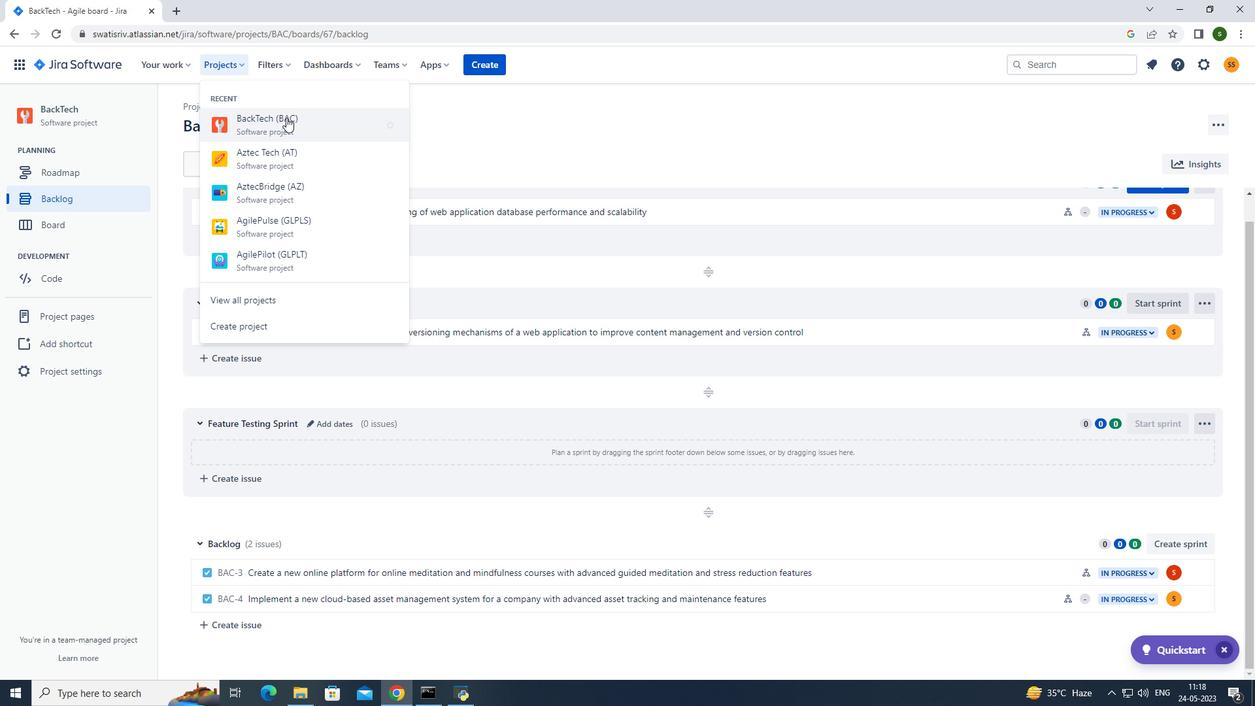 
Action: Mouse moved to (280, 445)
Screenshot: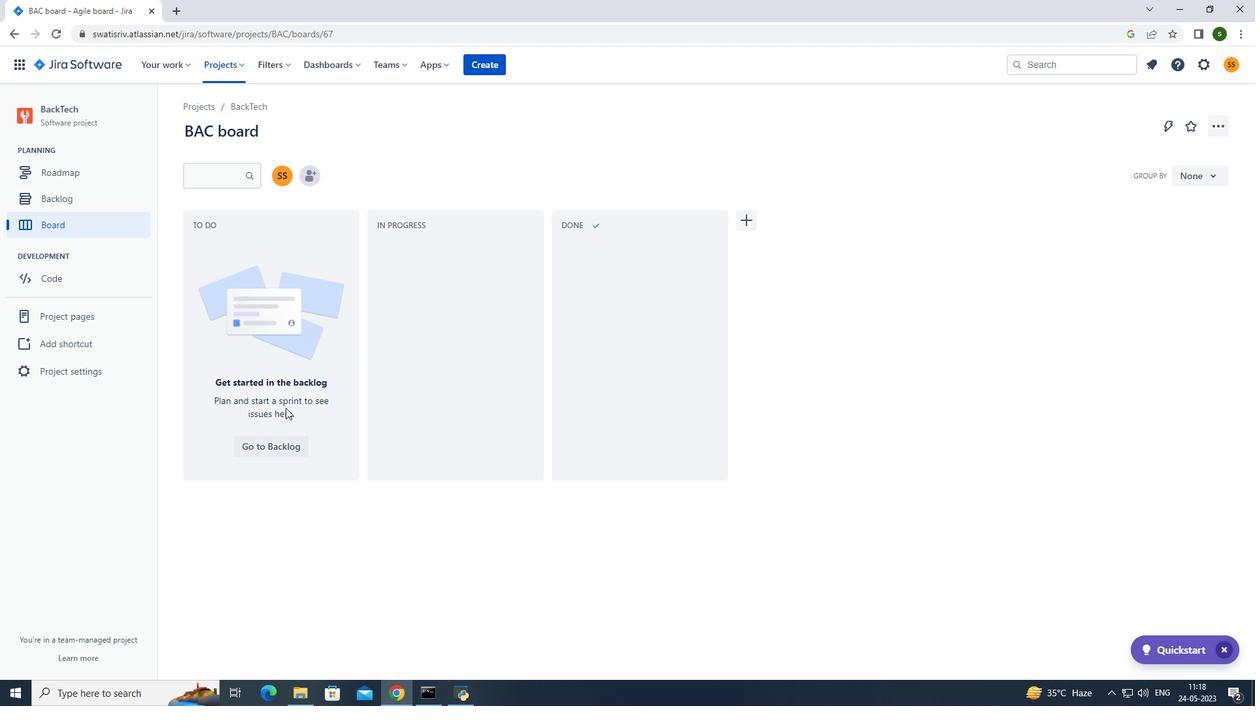 
Action: Mouse pressed left at (280, 445)
Screenshot: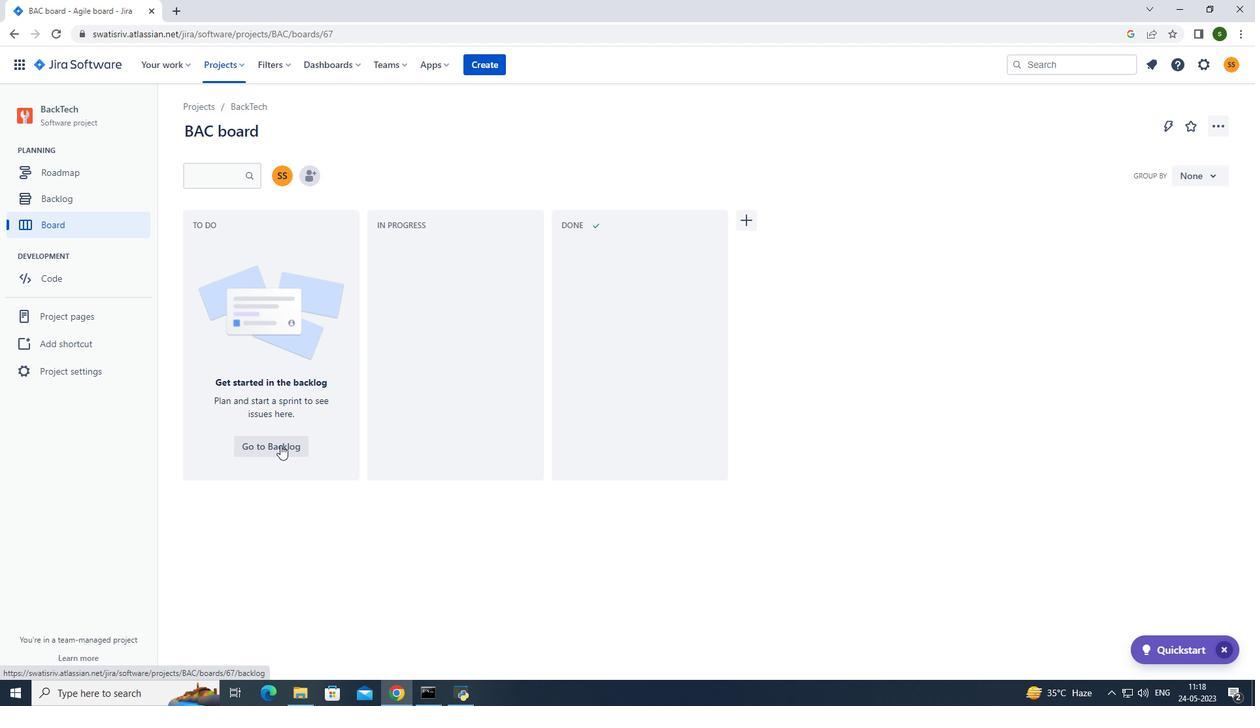 
Action: Mouse moved to (653, 481)
Screenshot: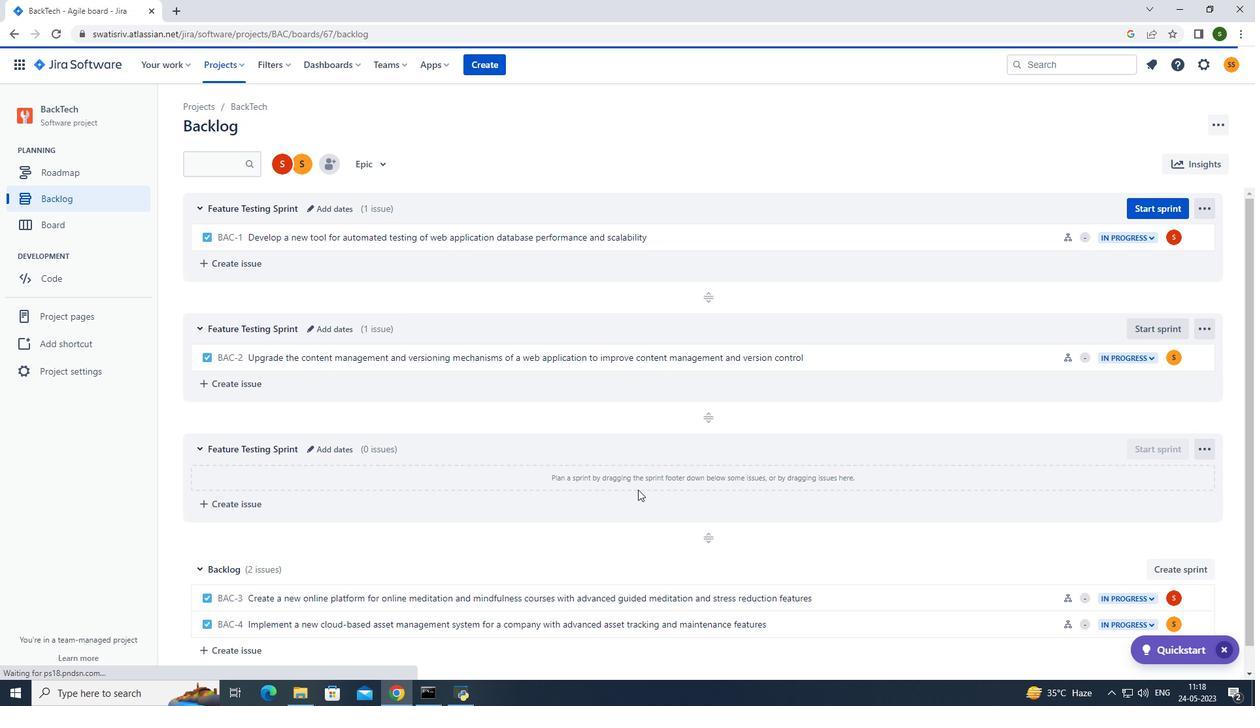 
Action: Mouse scrolled (653, 480) with delta (0, 0)
Screenshot: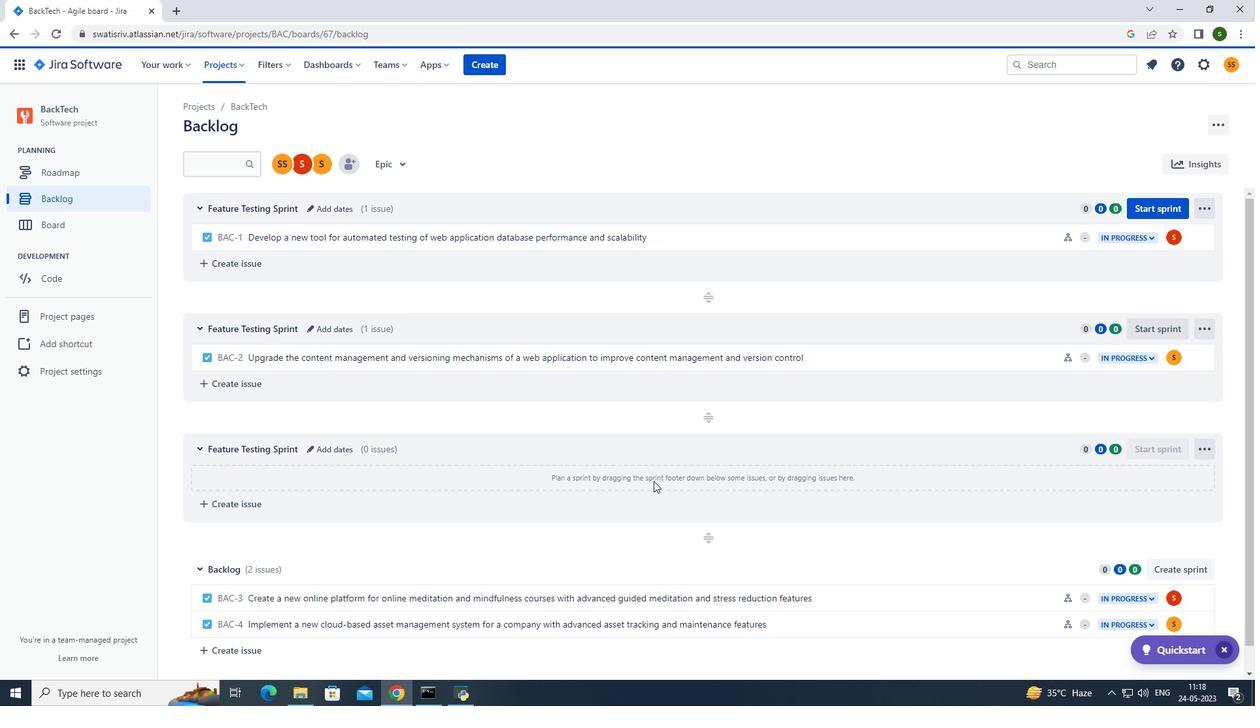 
Action: Mouse scrolled (653, 480) with delta (0, 0)
Screenshot: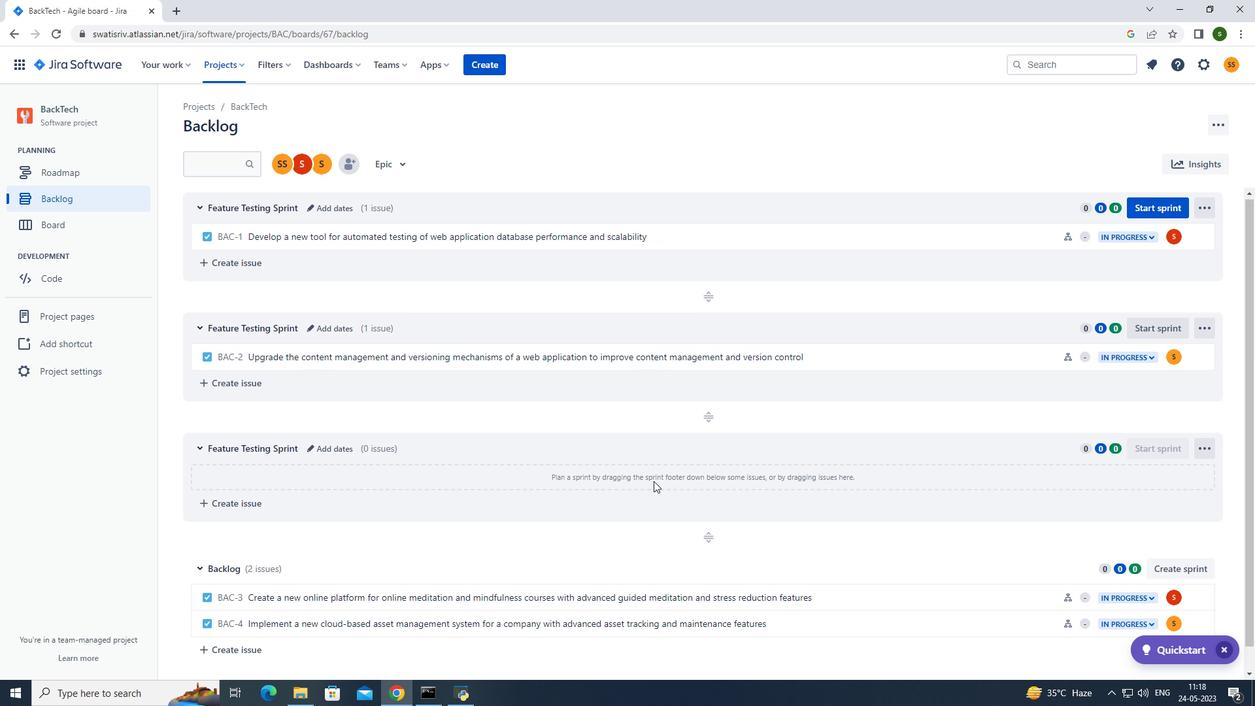 
Action: Mouse moved to (1194, 570)
Screenshot: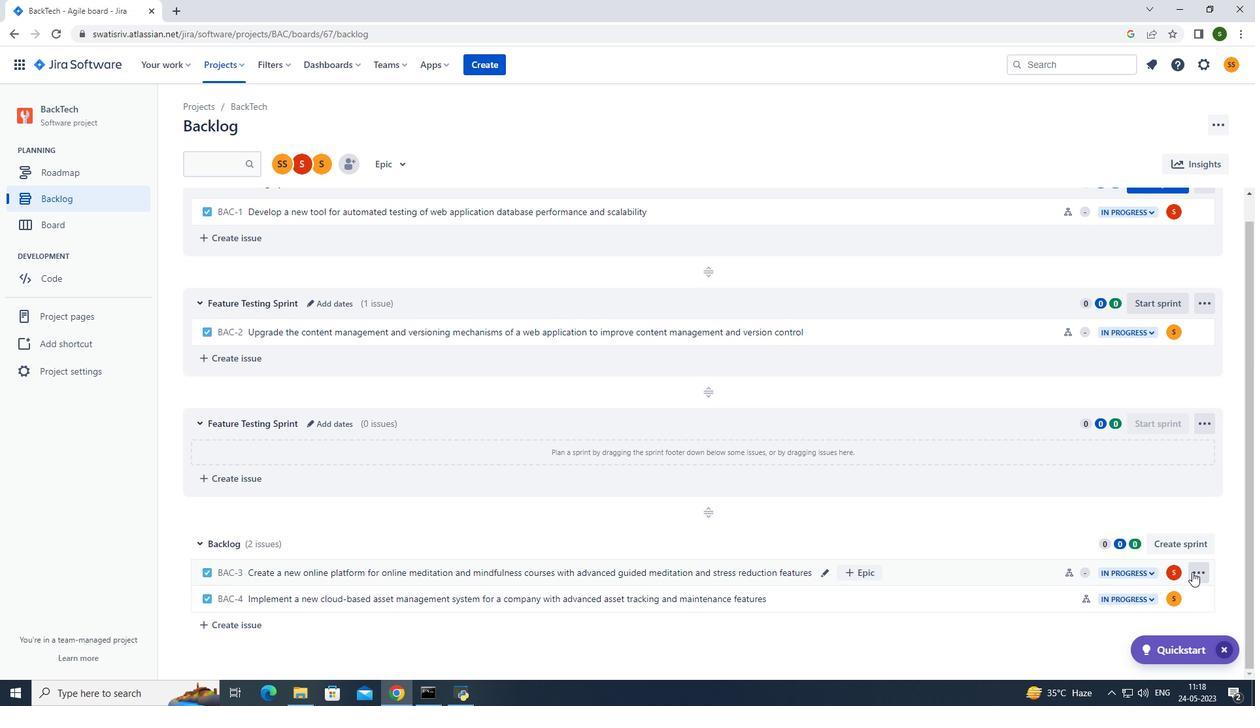 
Action: Mouse pressed left at (1194, 570)
Screenshot: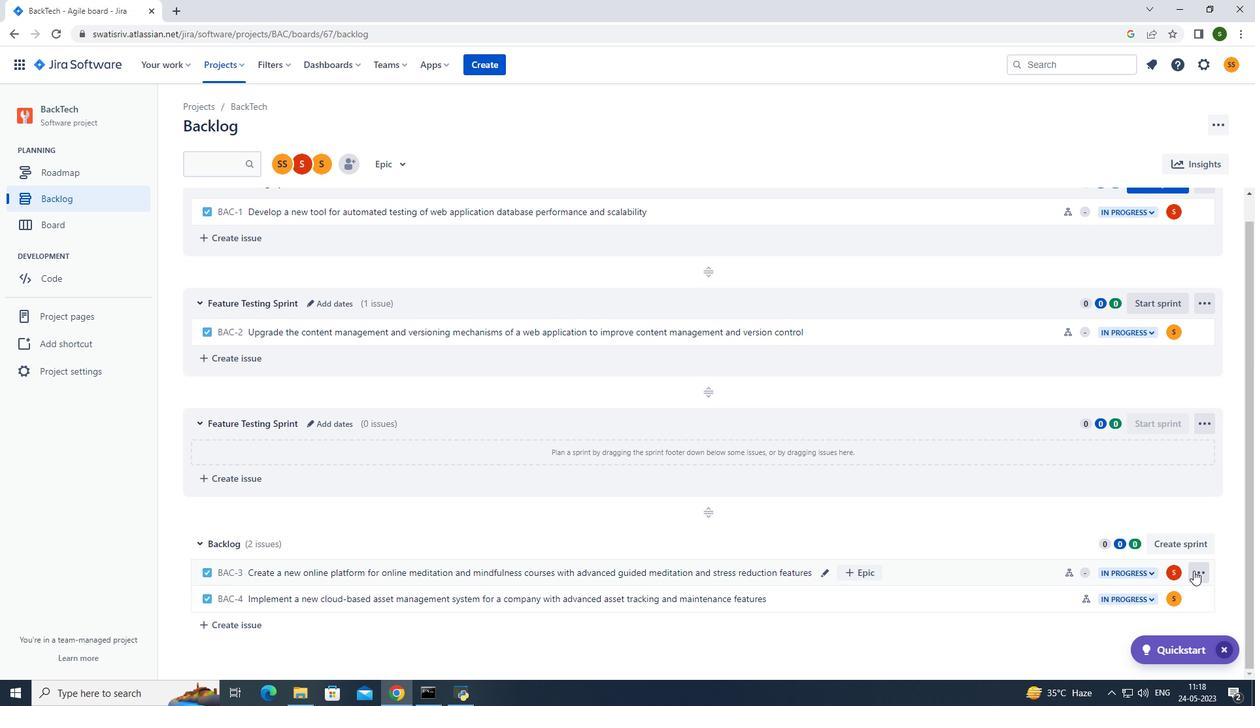 
Action: Mouse moved to (1178, 508)
Screenshot: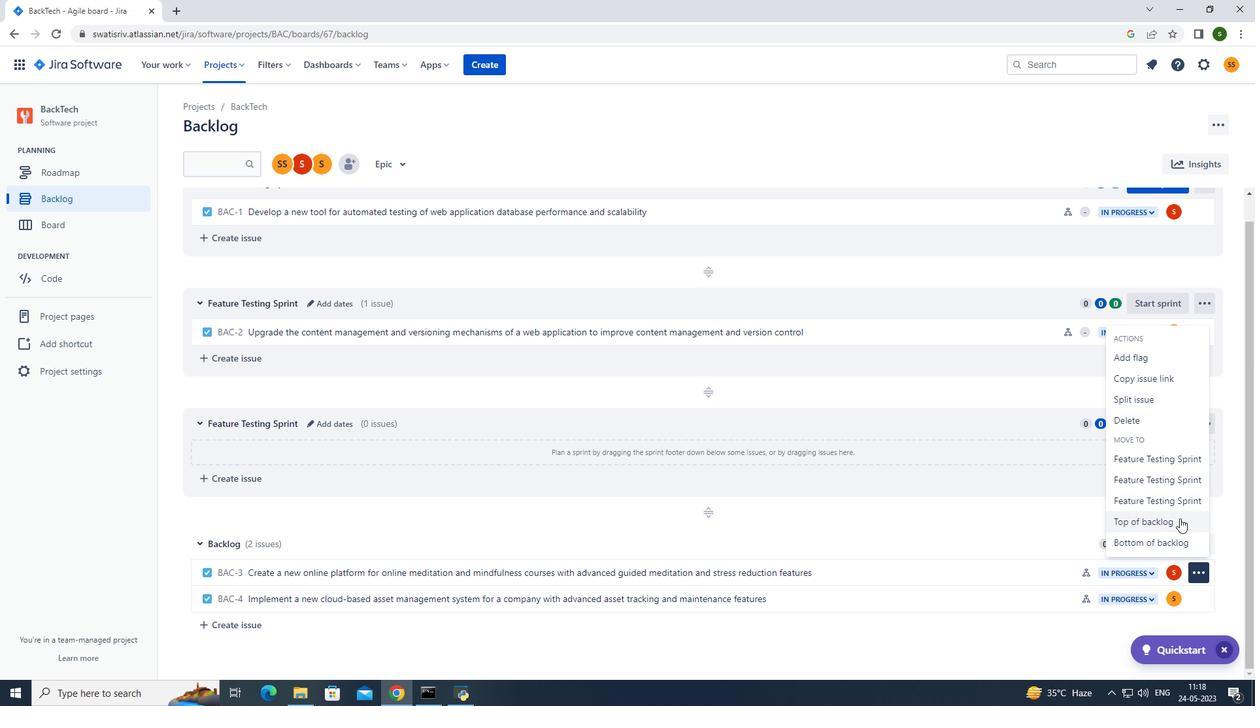 
Action: Mouse pressed left at (1178, 508)
Screenshot: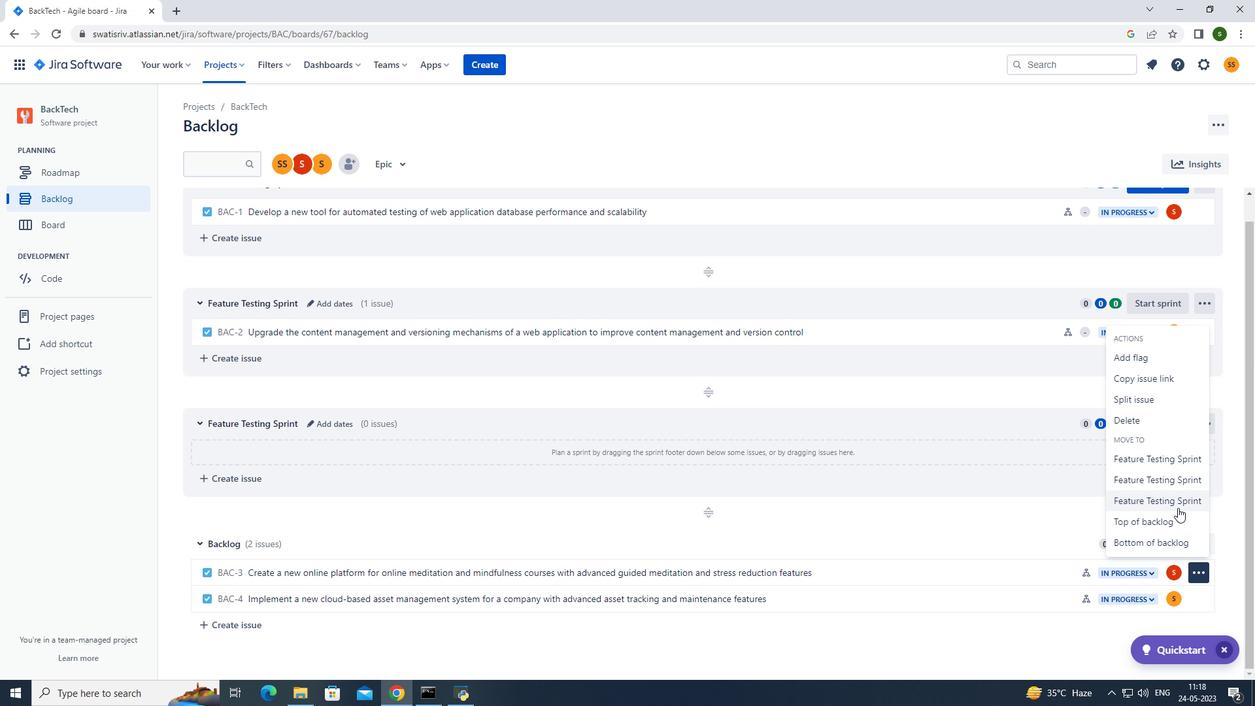 
Action: Mouse moved to (229, 66)
Screenshot: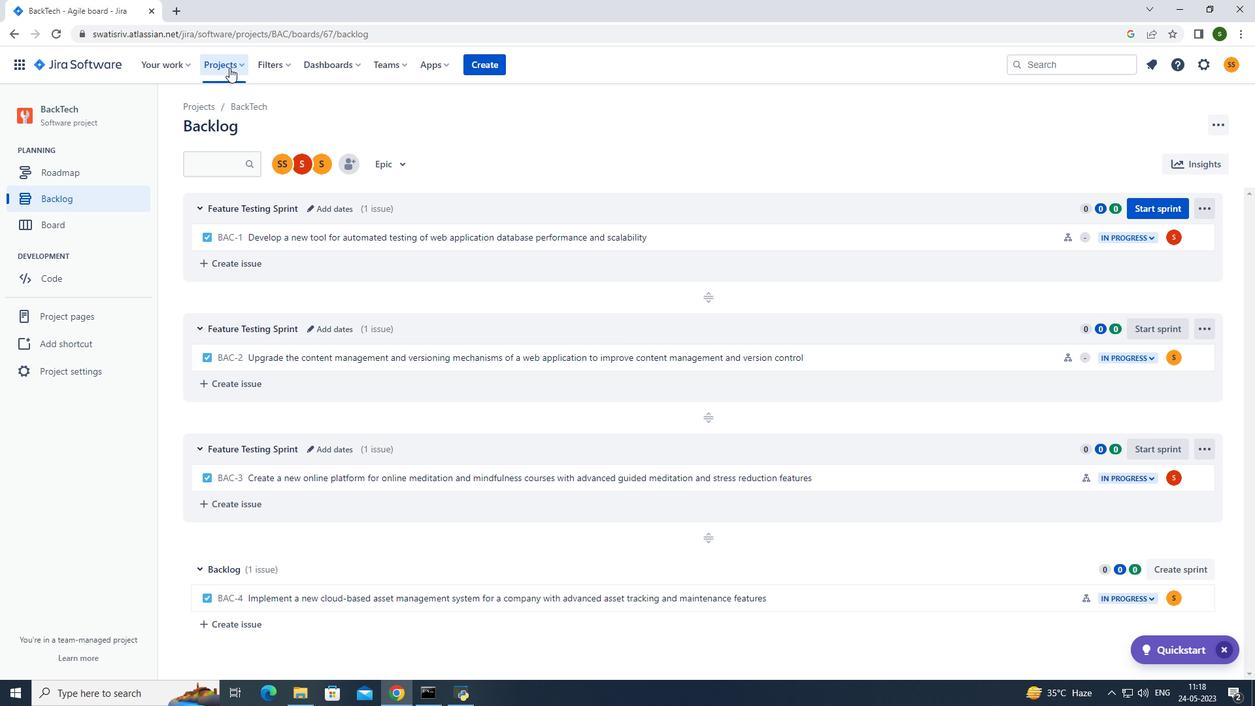 
Action: Mouse pressed left at (229, 66)
Screenshot: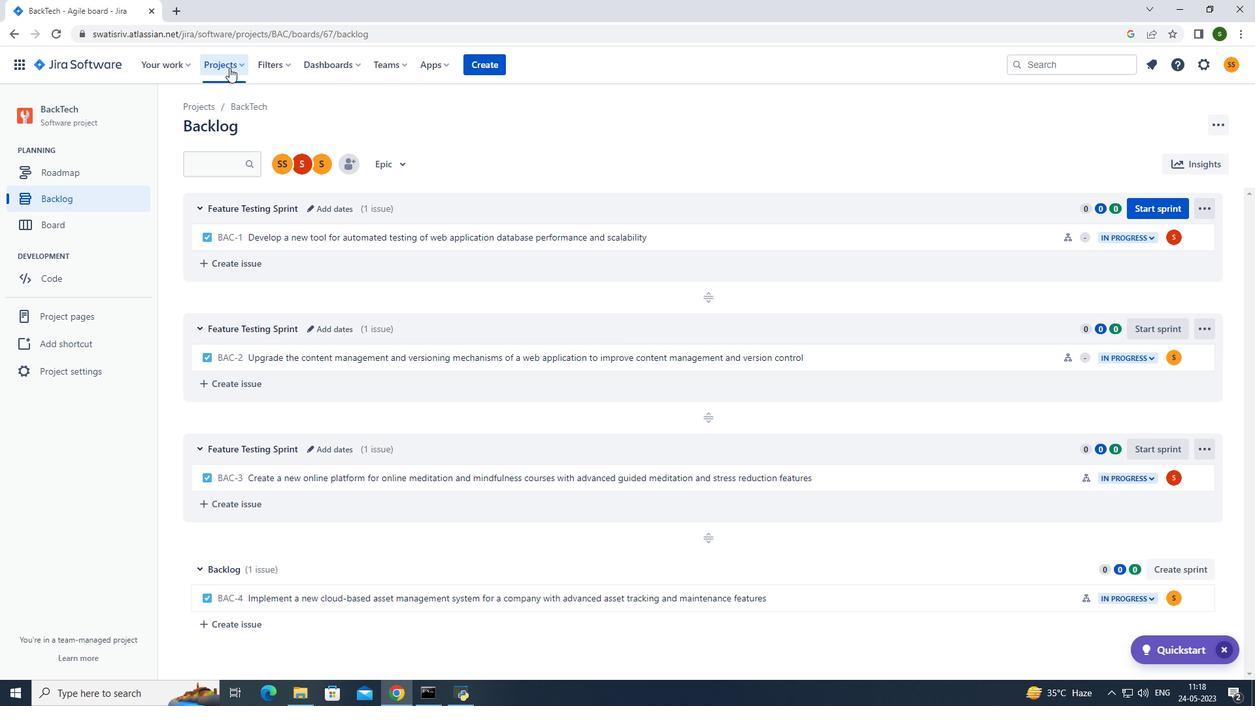 
Action: Mouse moved to (253, 123)
Screenshot: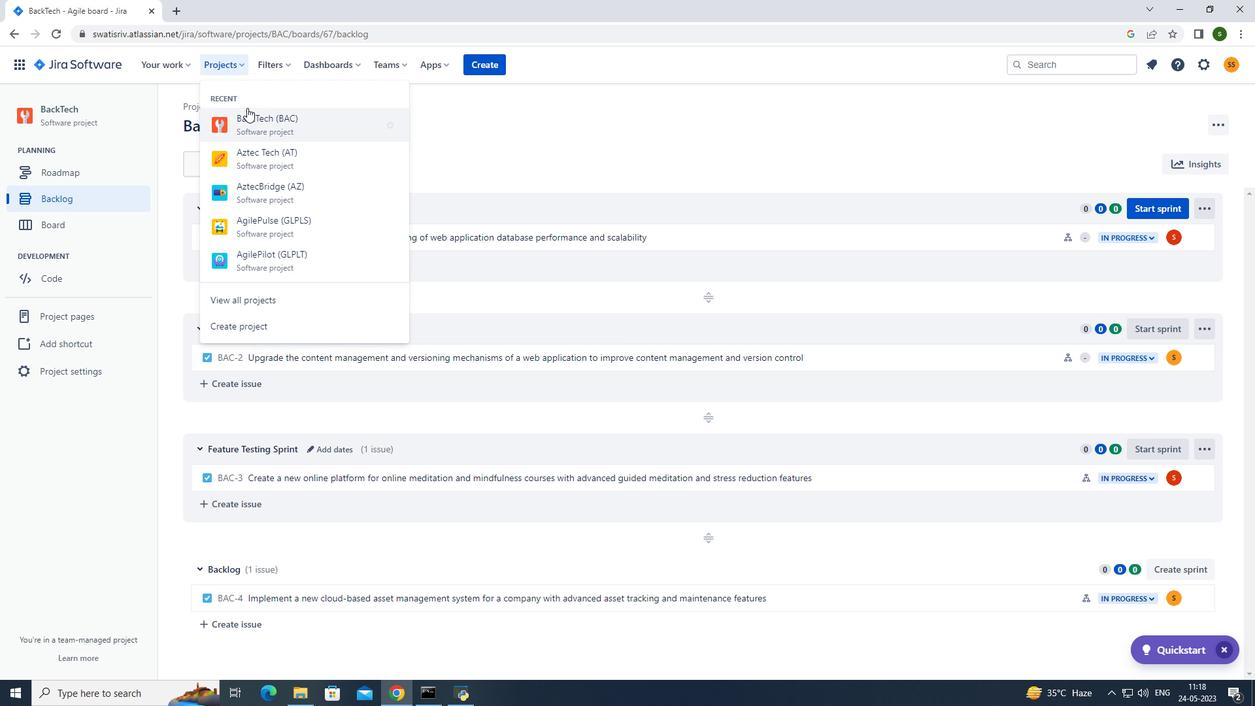 
Action: Mouse pressed left at (253, 123)
Screenshot: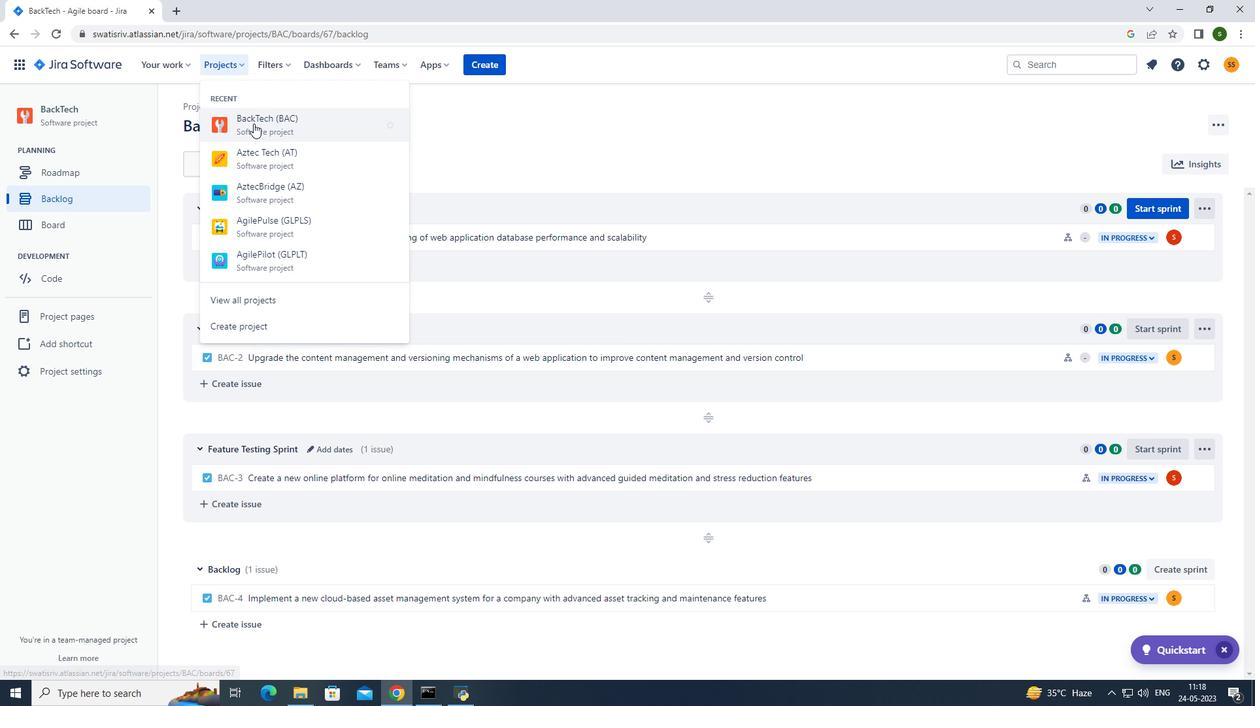 
Action: Mouse moved to (270, 444)
Screenshot: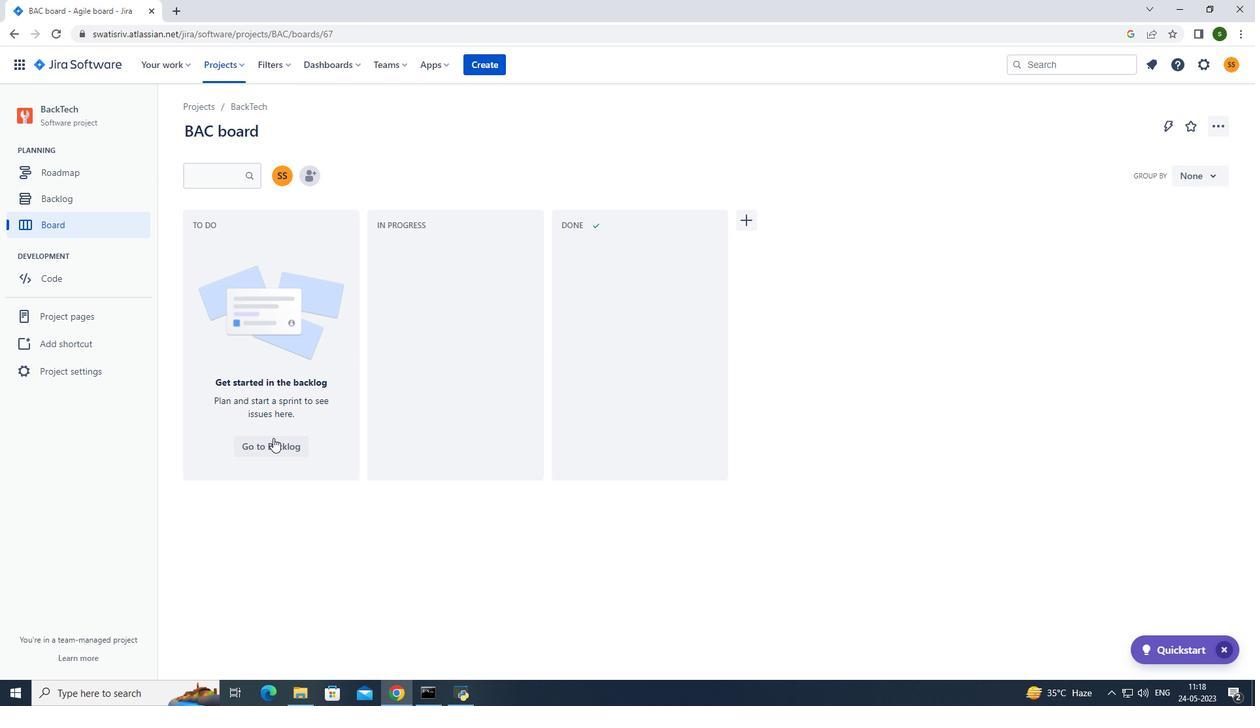 
Action: Mouse pressed left at (270, 444)
Screenshot: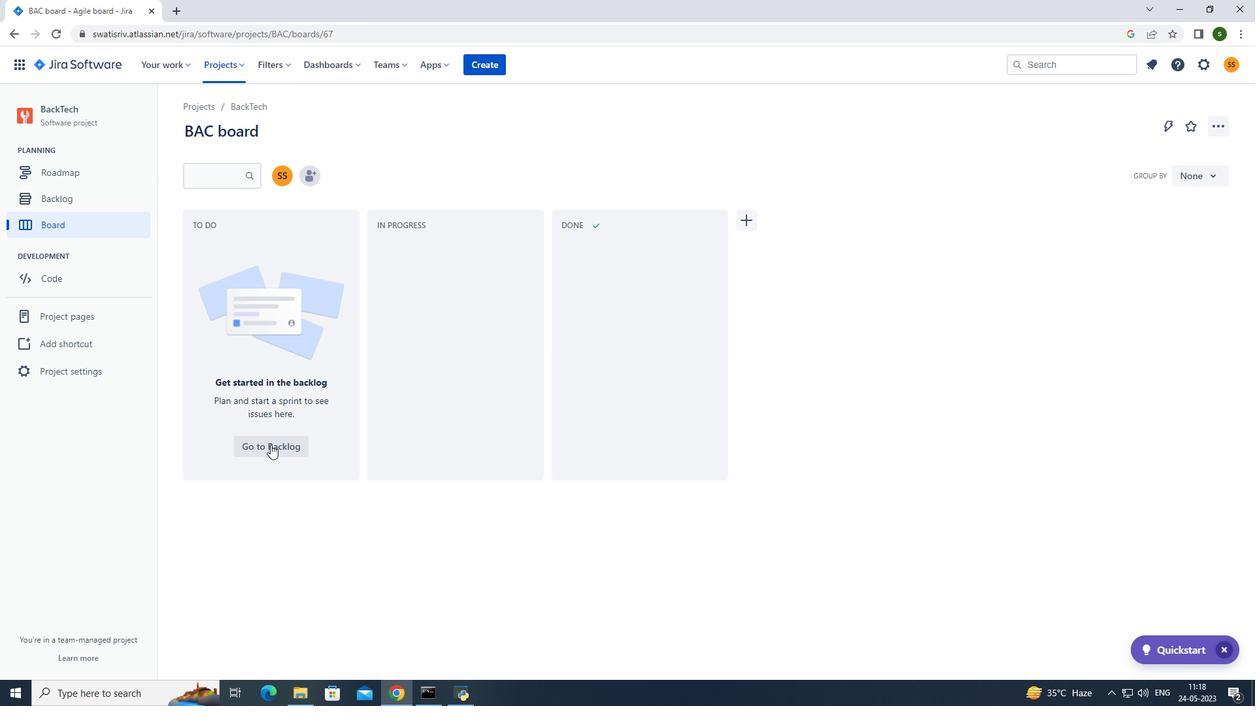 
Action: Mouse moved to (712, 460)
Screenshot: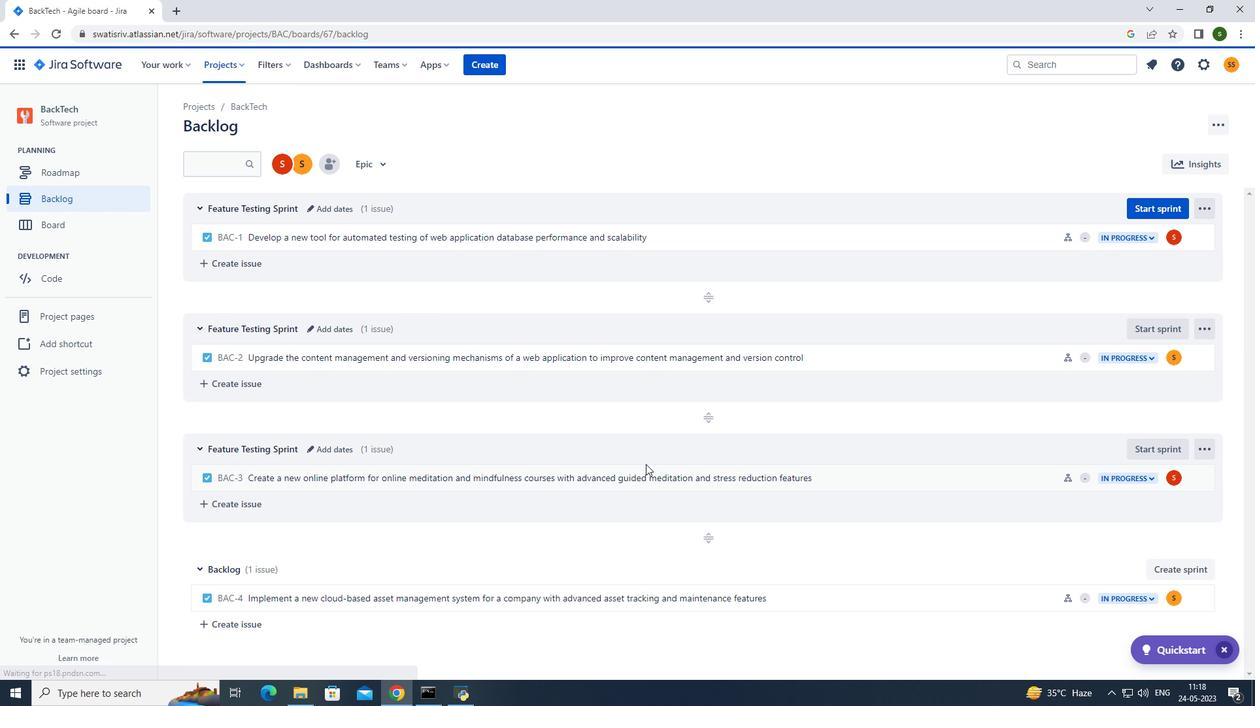 
Action: Mouse scrolled (712, 459) with delta (0, 0)
Screenshot: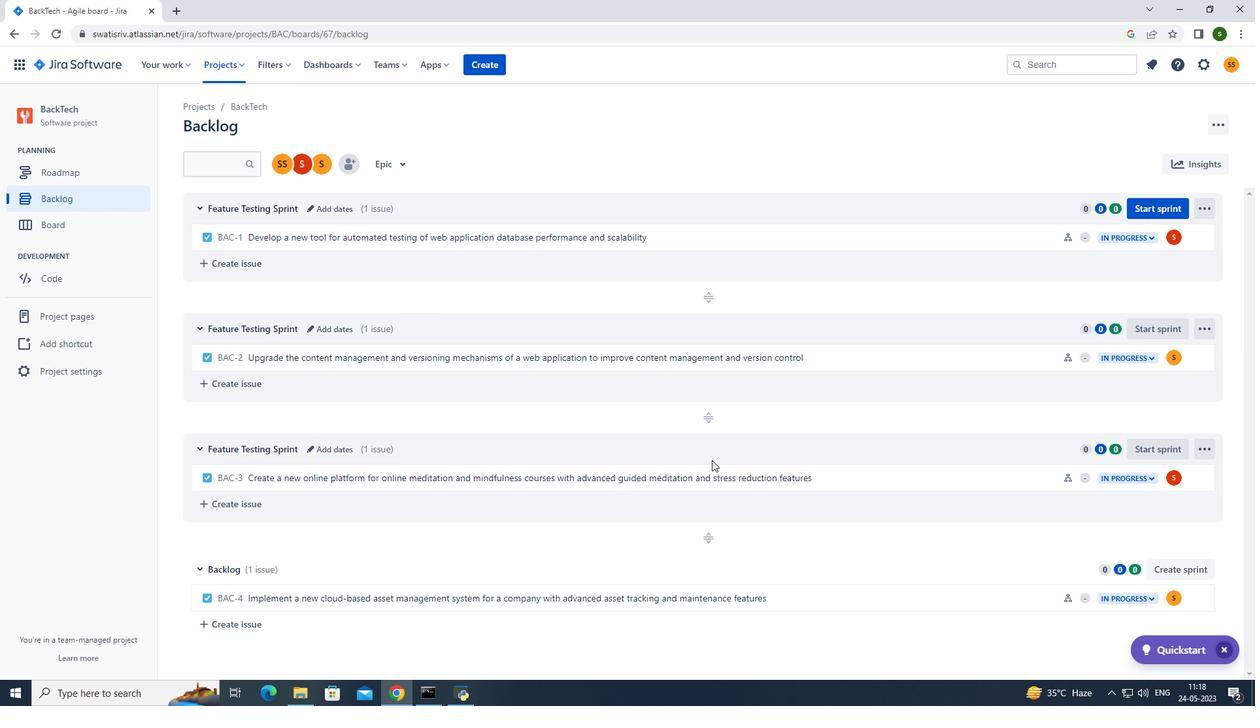 
Action: Mouse moved to (1199, 600)
Screenshot: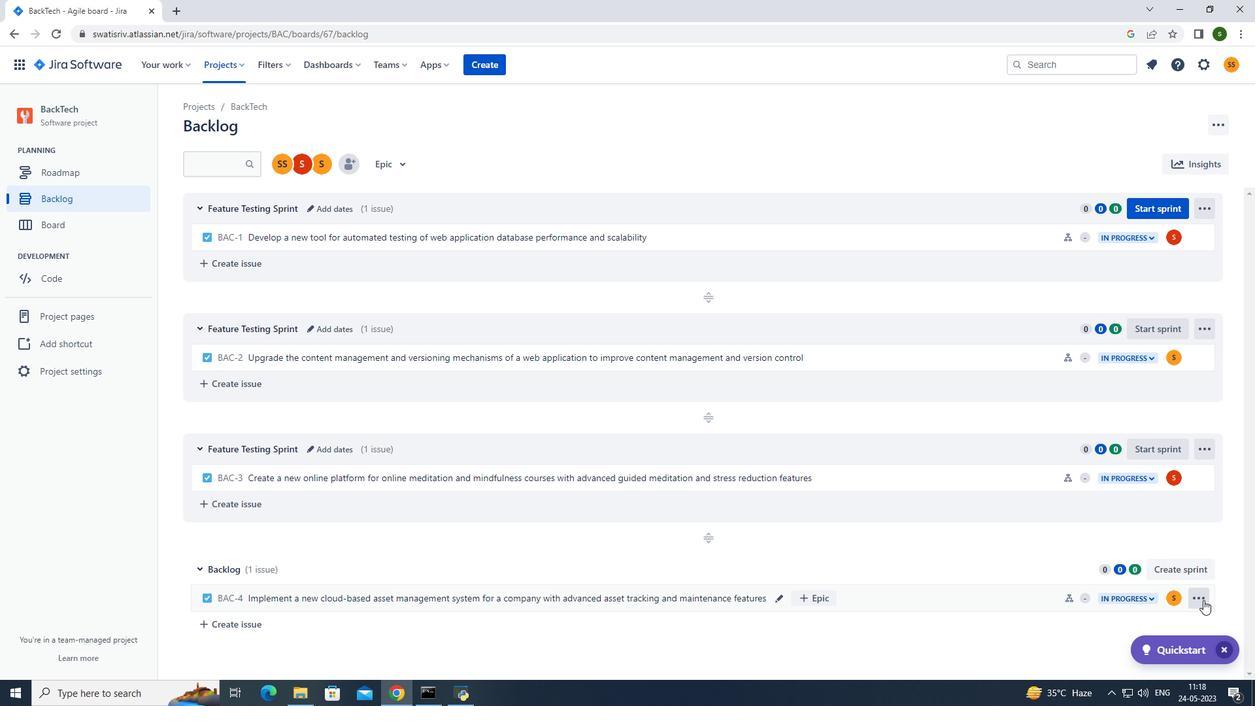 
Action: Mouse pressed left at (1199, 600)
Screenshot: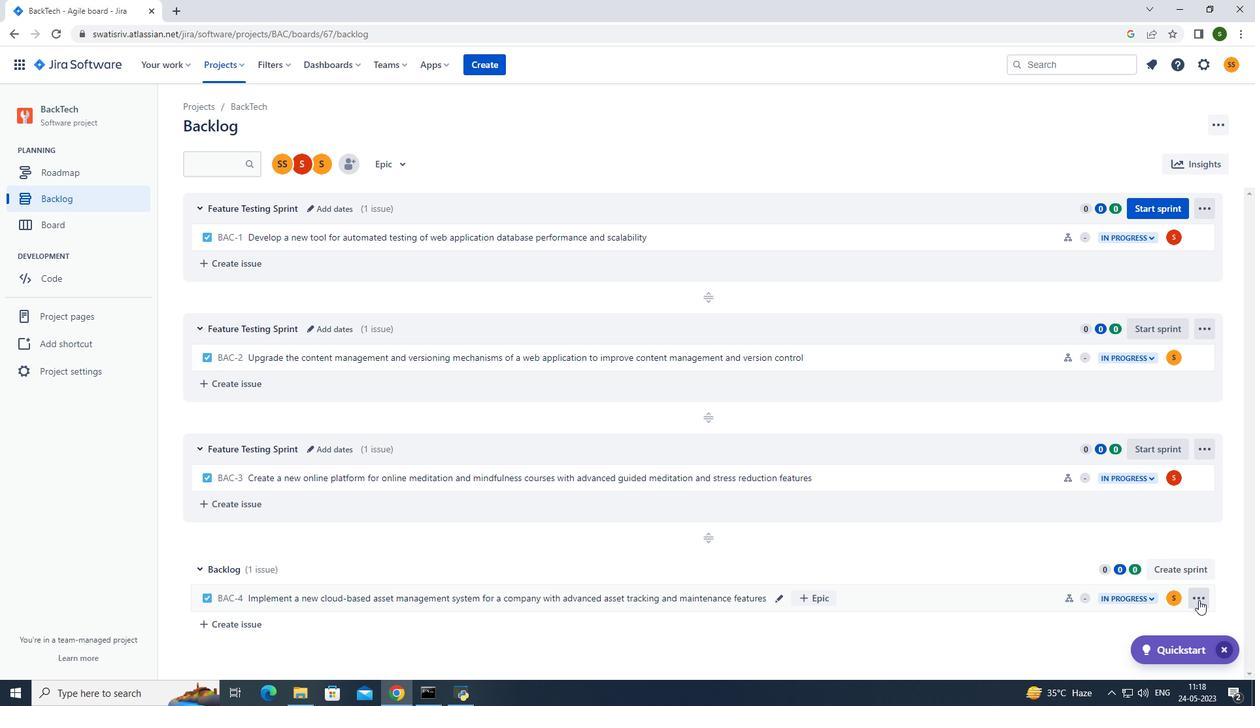 
Action: Mouse moved to (1140, 531)
Screenshot: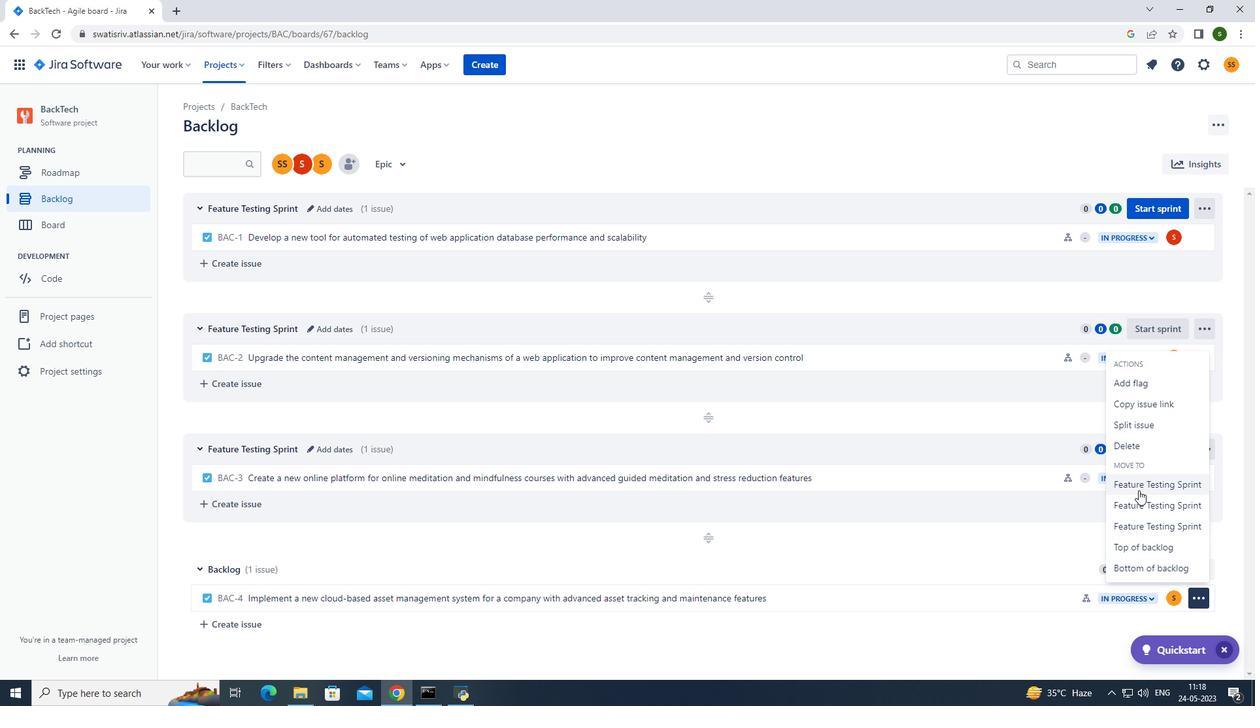 
Action: Mouse pressed left at (1140, 531)
Screenshot: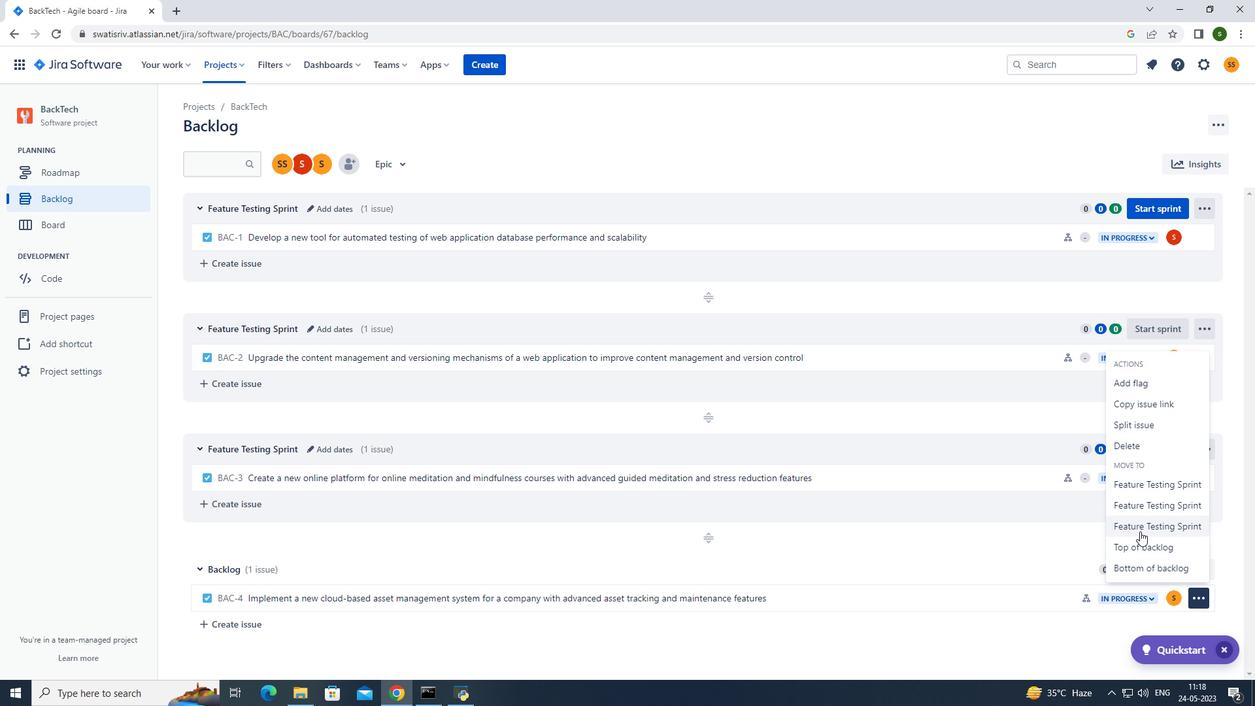 
Action: Mouse moved to (667, 134)
Screenshot: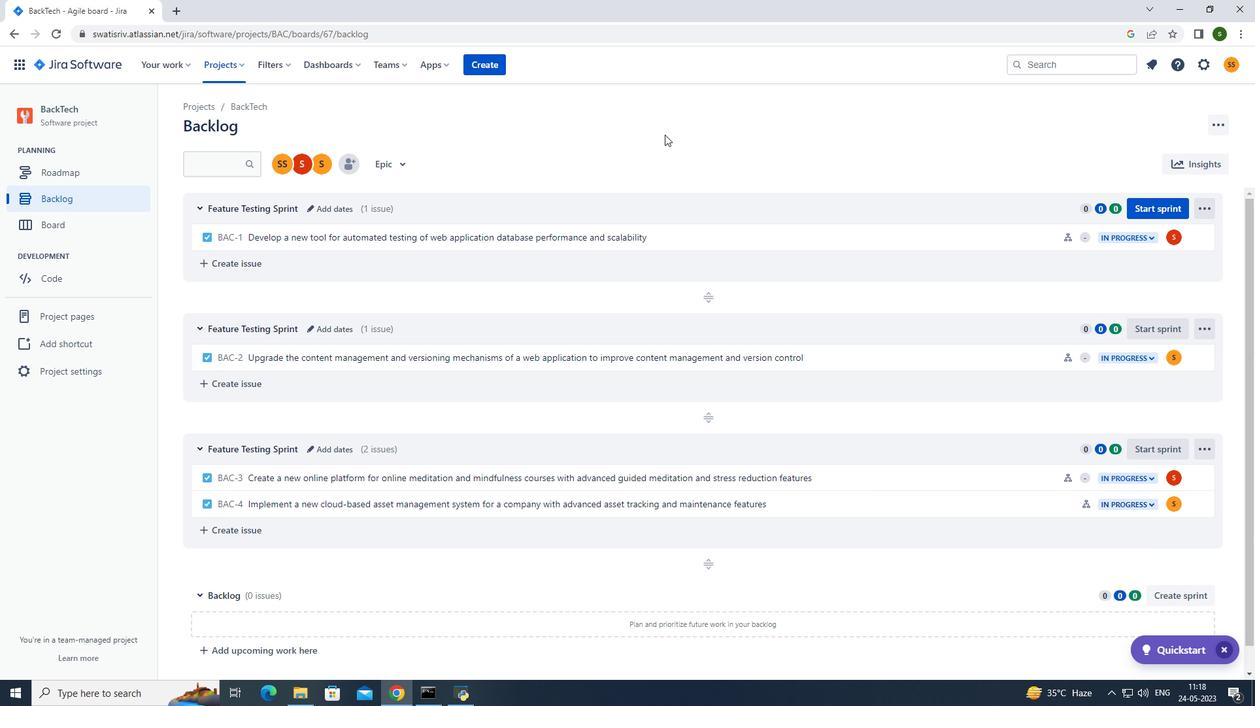 
Action: Mouse pressed left at (667, 134)
Screenshot: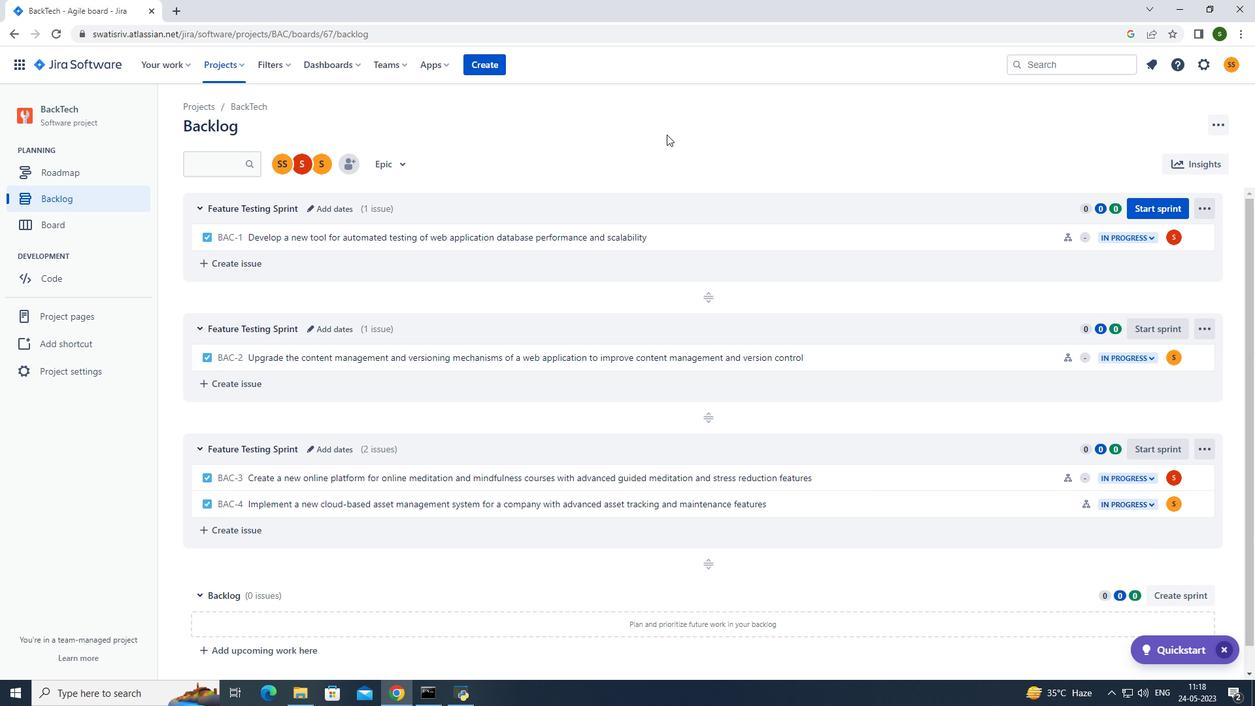 
